 Task: Create a due date automation trigger when advanced on, on the tuesday before a card is due add fields with custom field "Resume" set to a date not in this week at 11:00 AM.
Action: Mouse moved to (848, 265)
Screenshot: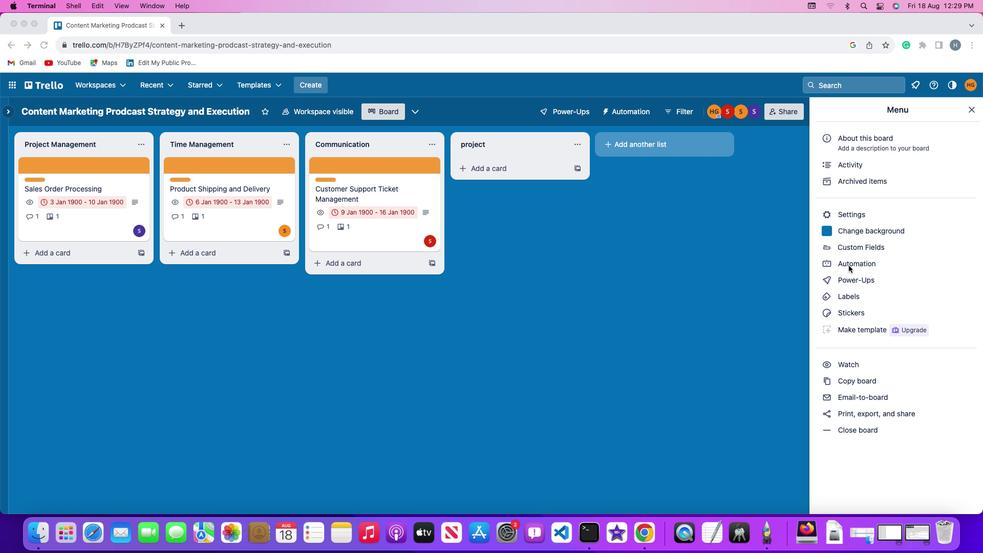 
Action: Mouse pressed left at (848, 265)
Screenshot: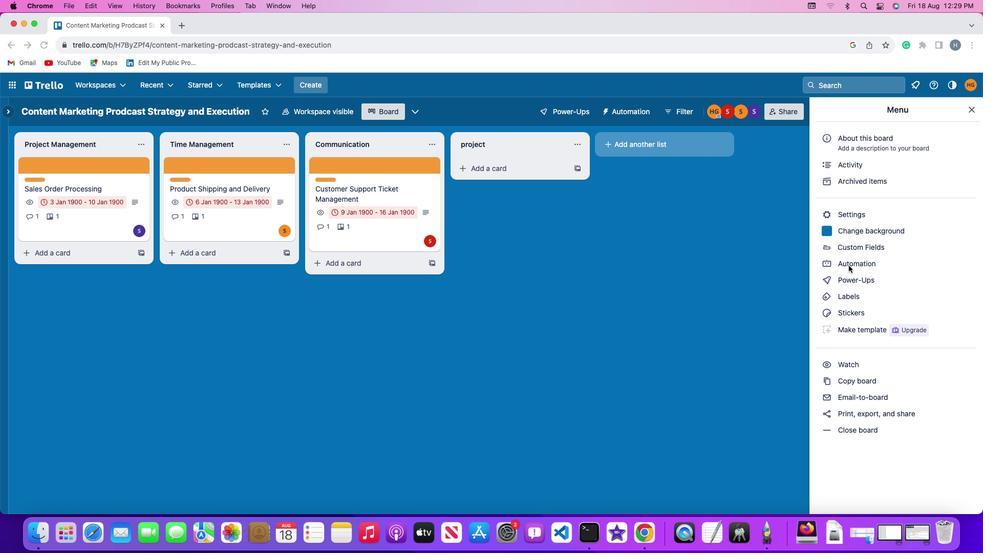 
Action: Mouse pressed left at (848, 265)
Screenshot: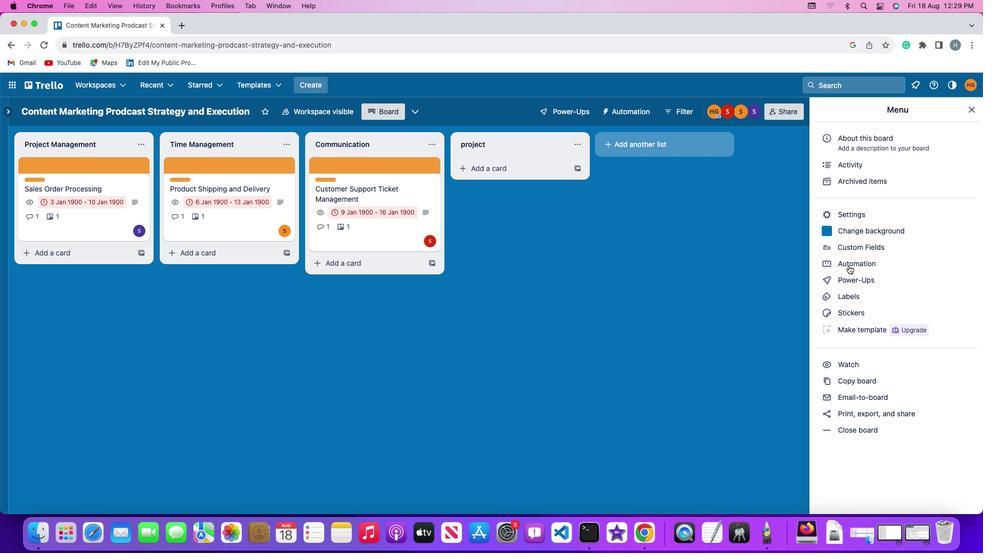 
Action: Mouse moved to (63, 246)
Screenshot: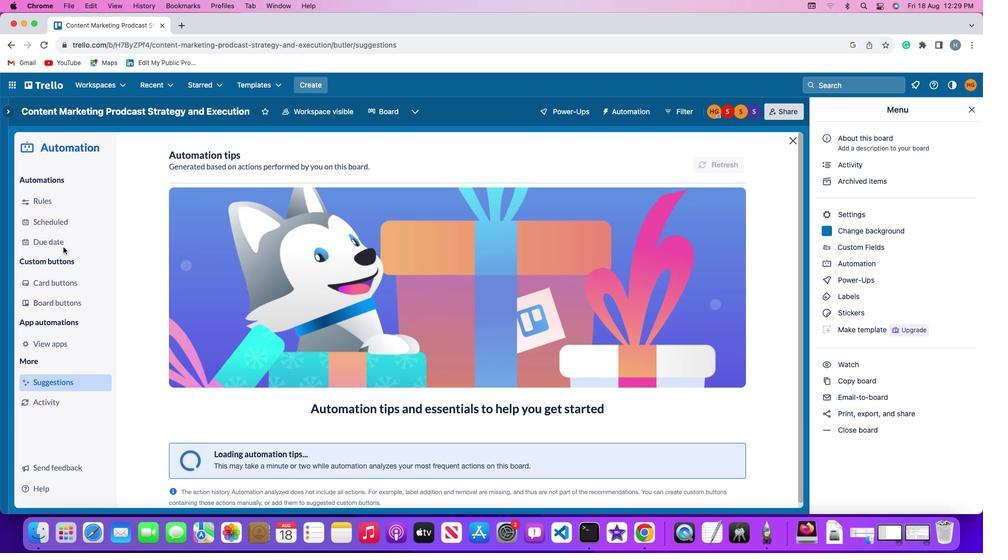 
Action: Mouse pressed left at (63, 246)
Screenshot: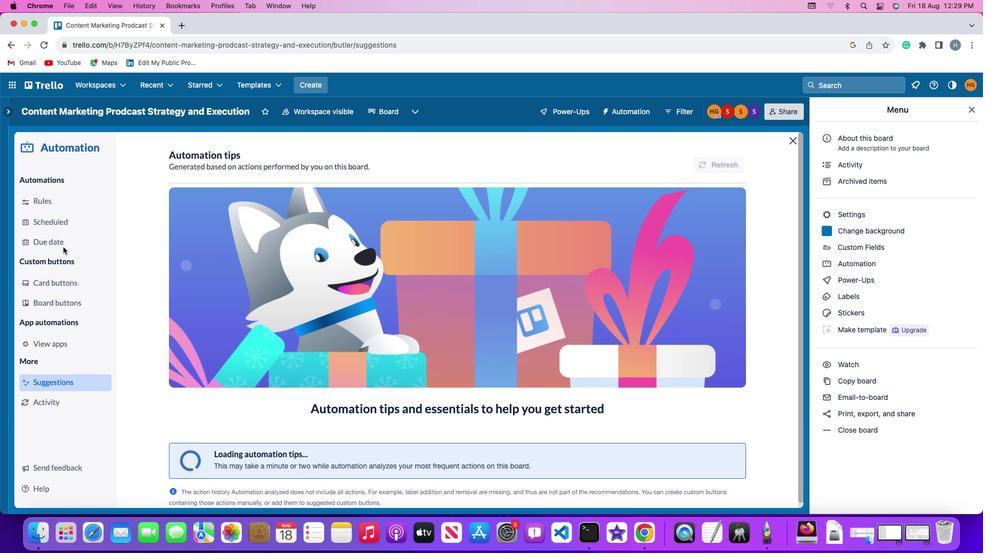 
Action: Mouse moved to (693, 158)
Screenshot: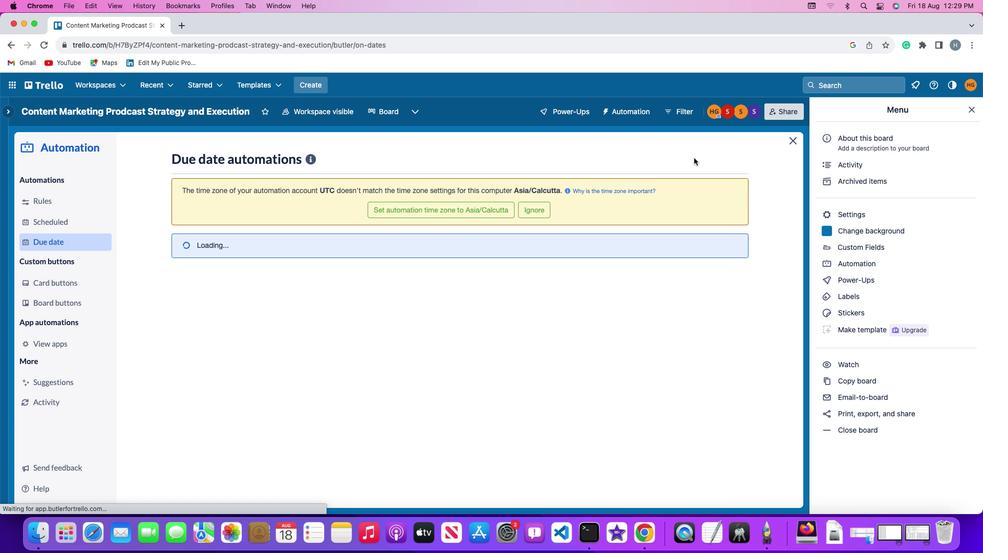 
Action: Mouse pressed left at (693, 158)
Screenshot: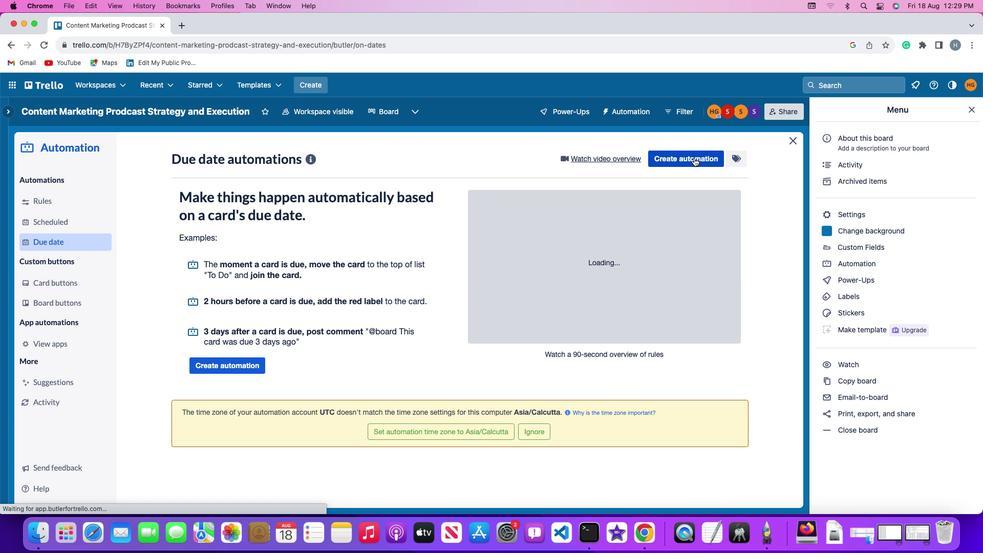 
Action: Mouse moved to (184, 255)
Screenshot: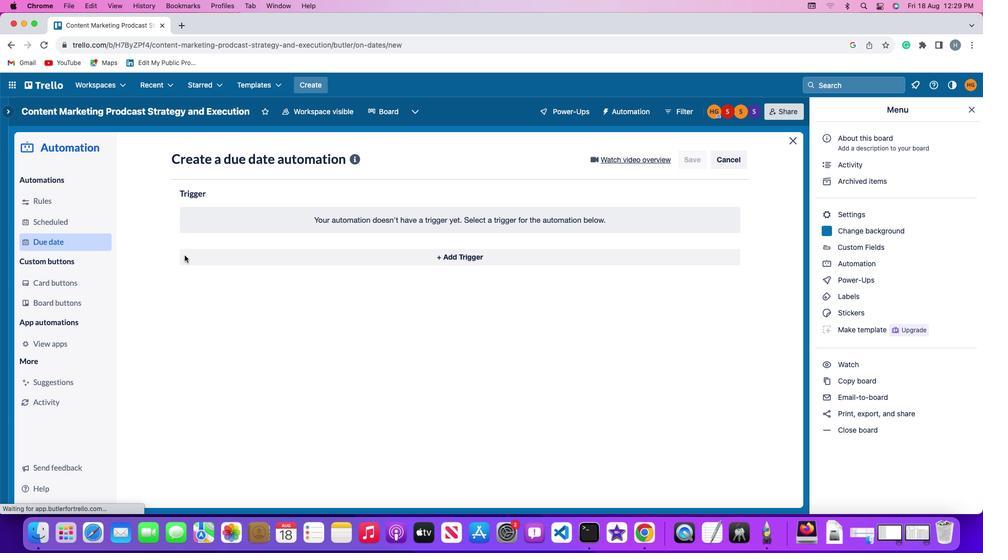 
Action: Mouse pressed left at (184, 255)
Screenshot: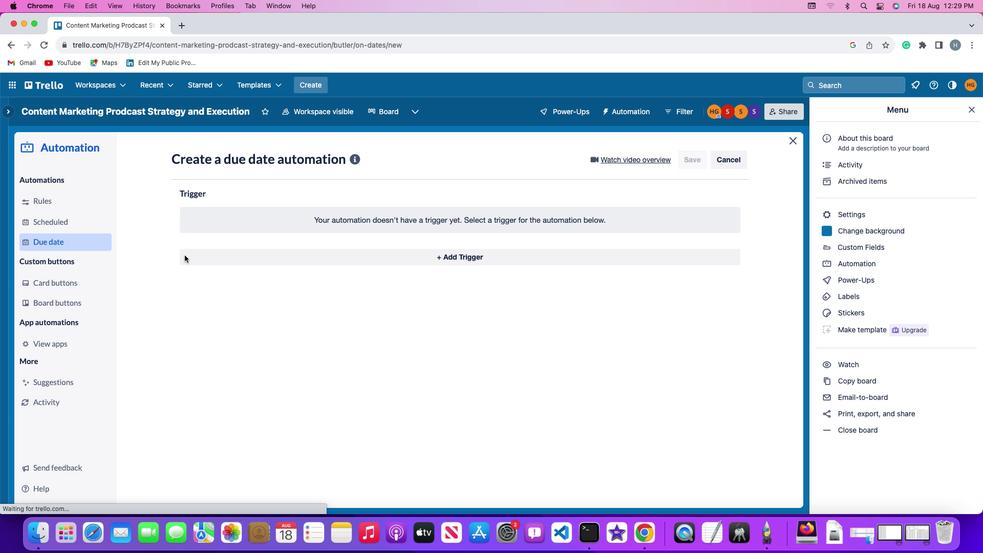 
Action: Mouse moved to (221, 444)
Screenshot: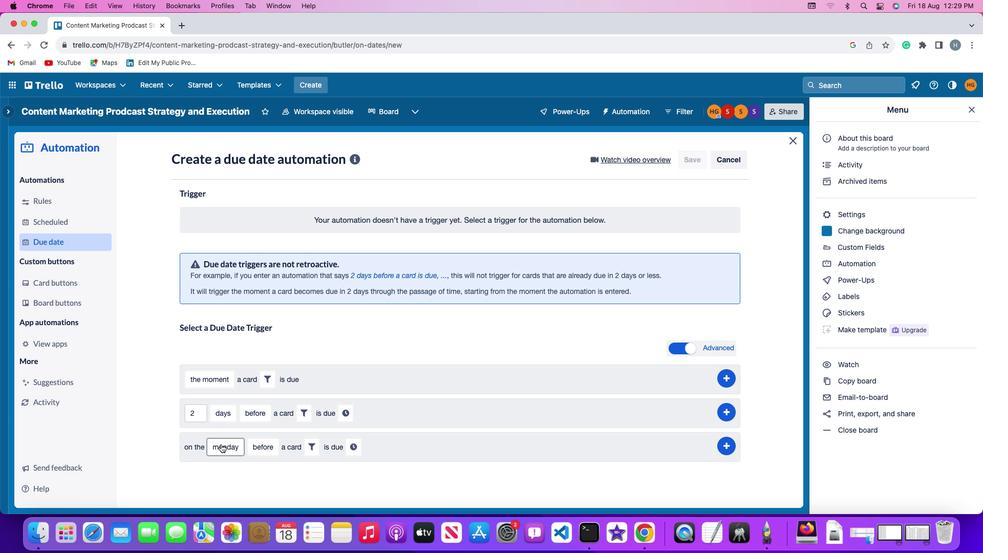 
Action: Mouse pressed left at (221, 444)
Screenshot: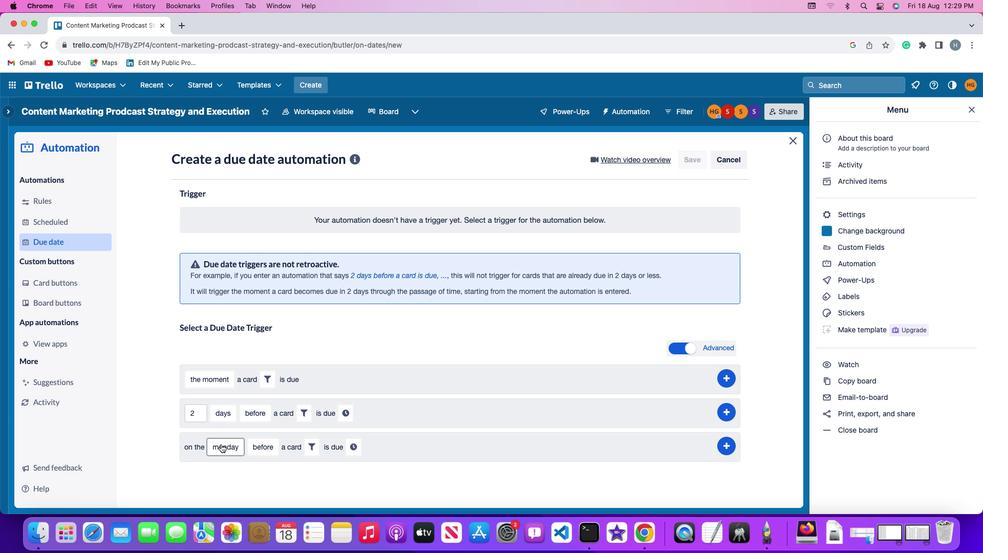 
Action: Mouse moved to (245, 324)
Screenshot: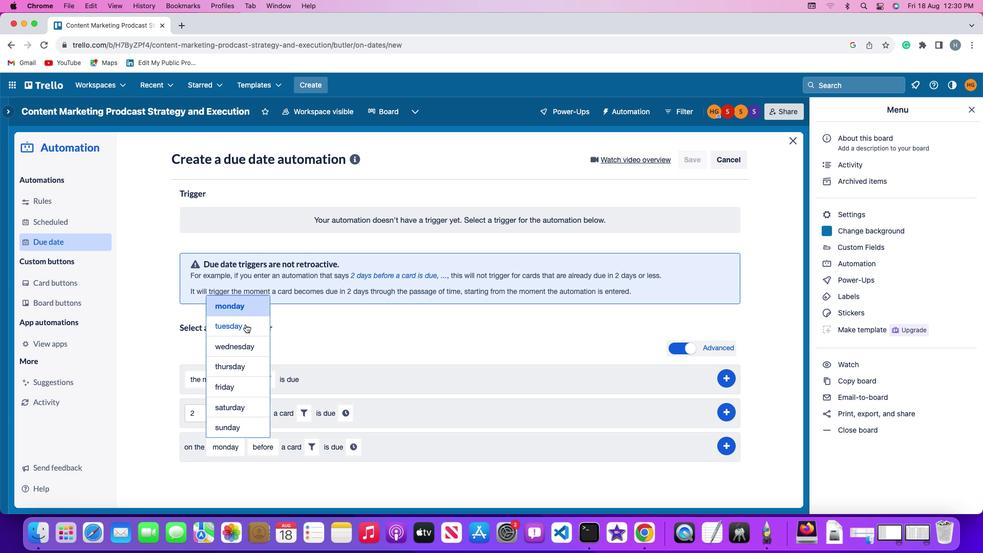 
Action: Mouse pressed left at (245, 324)
Screenshot: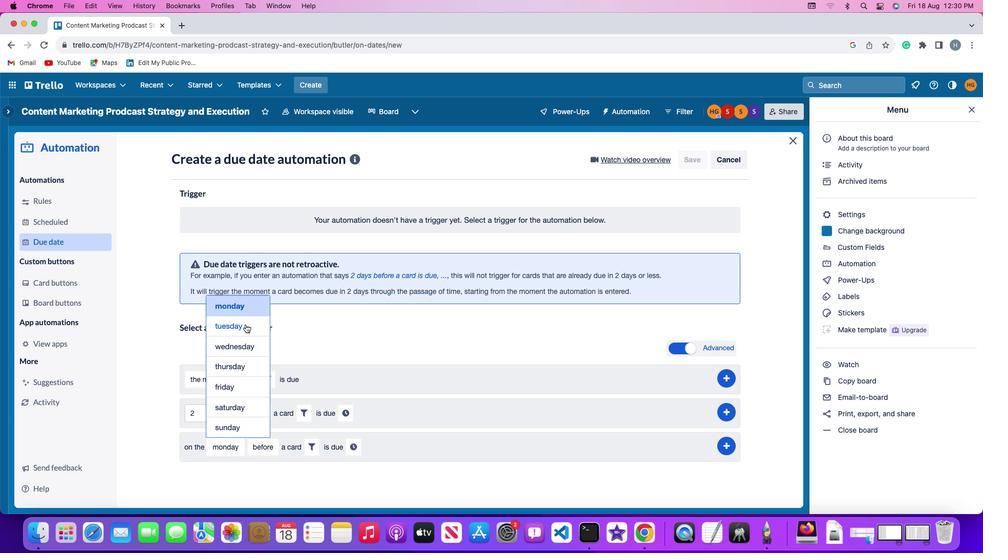 
Action: Mouse moved to (264, 442)
Screenshot: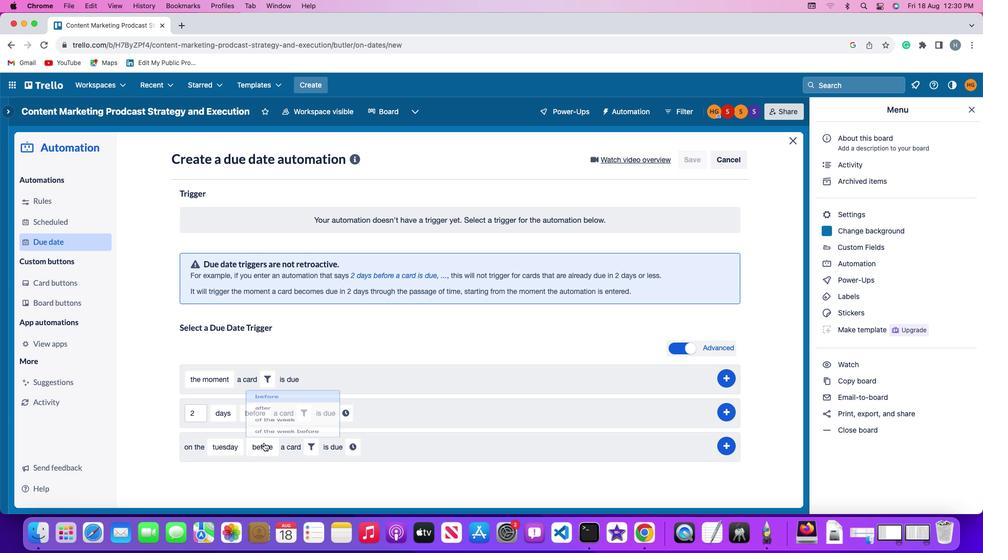
Action: Mouse pressed left at (264, 442)
Screenshot: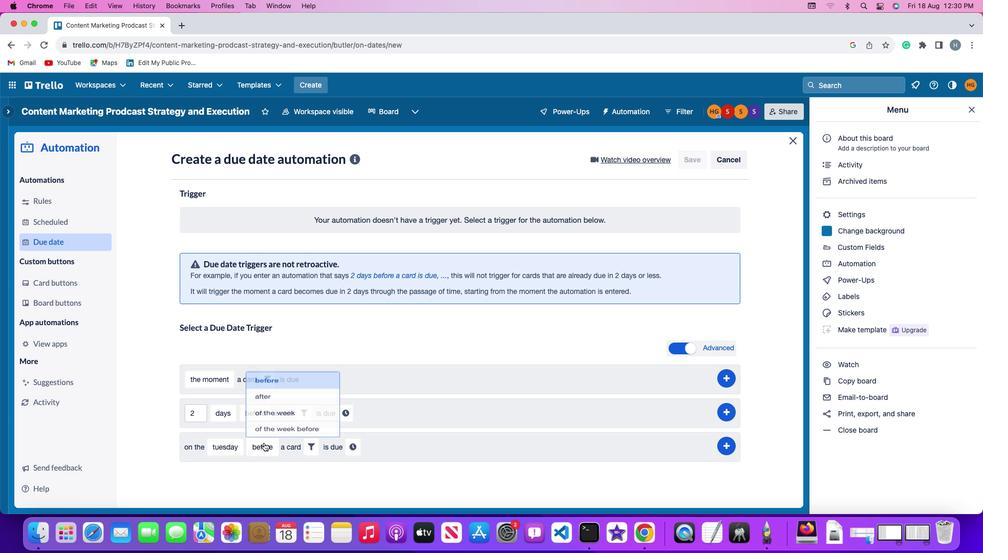 
Action: Mouse moved to (287, 368)
Screenshot: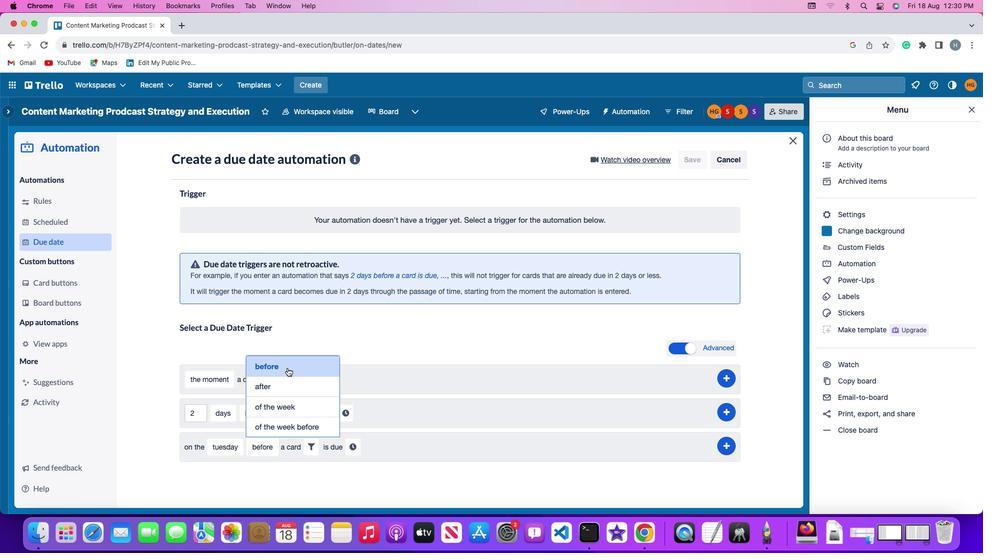 
Action: Mouse pressed left at (287, 368)
Screenshot: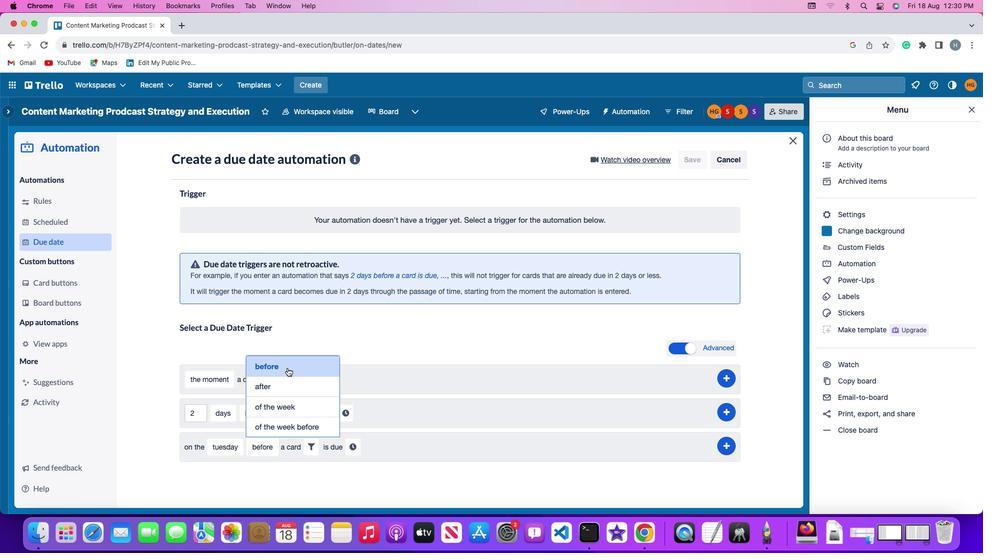 
Action: Mouse moved to (310, 439)
Screenshot: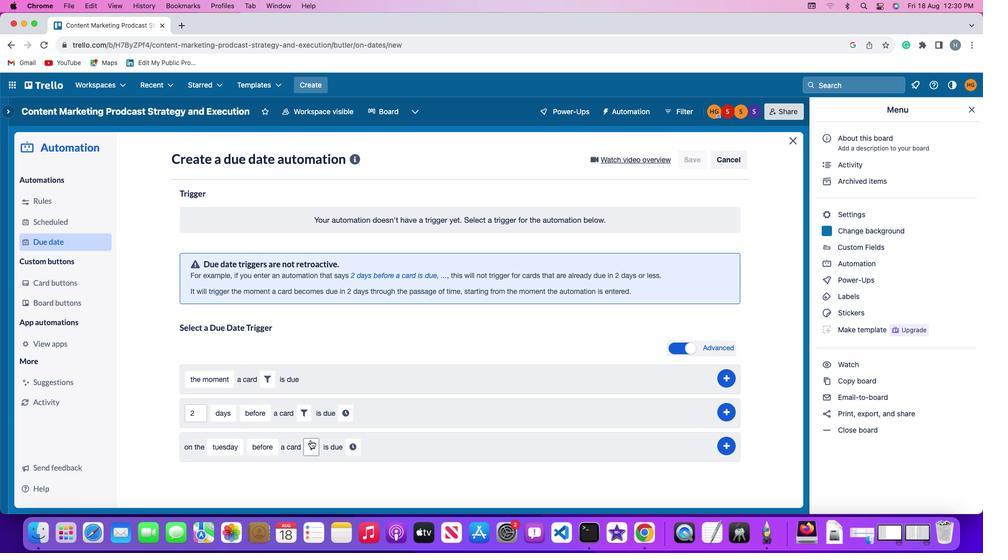 
Action: Mouse pressed left at (310, 439)
Screenshot: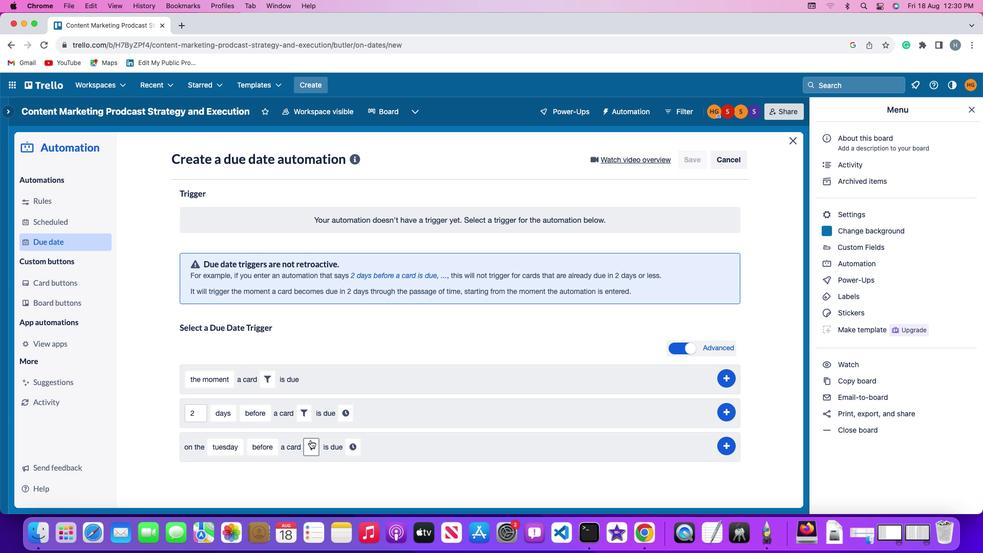 
Action: Mouse moved to (480, 478)
Screenshot: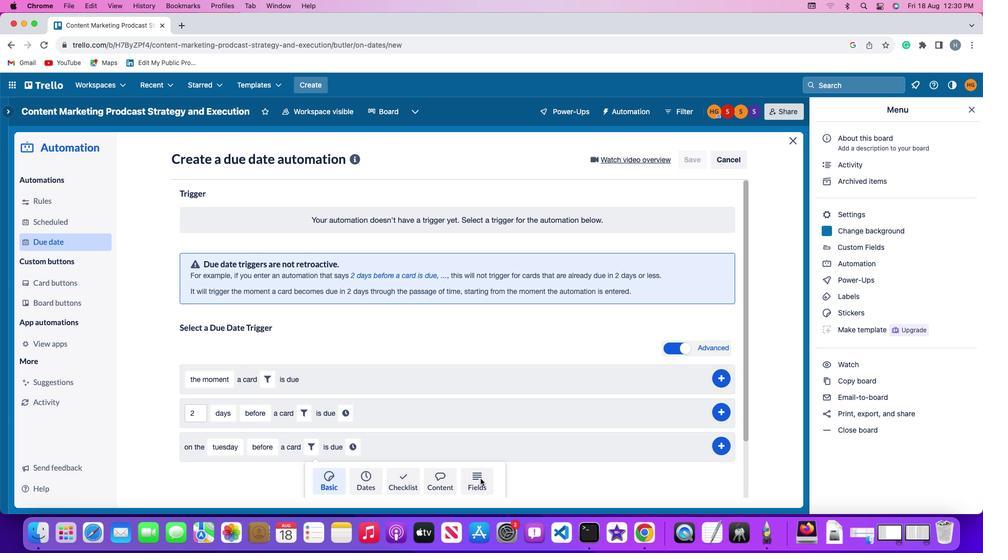 
Action: Mouse pressed left at (480, 478)
Screenshot: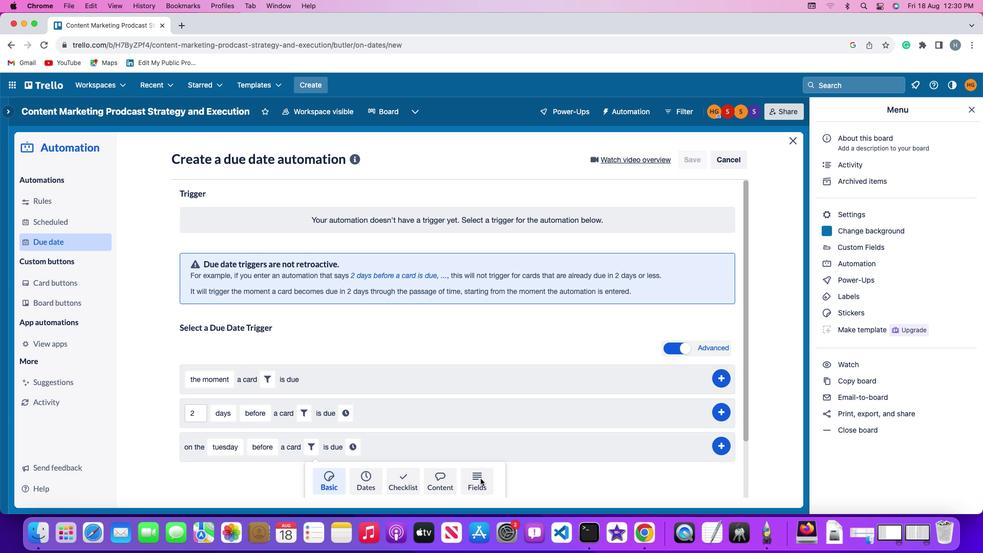 
Action: Mouse moved to (287, 466)
Screenshot: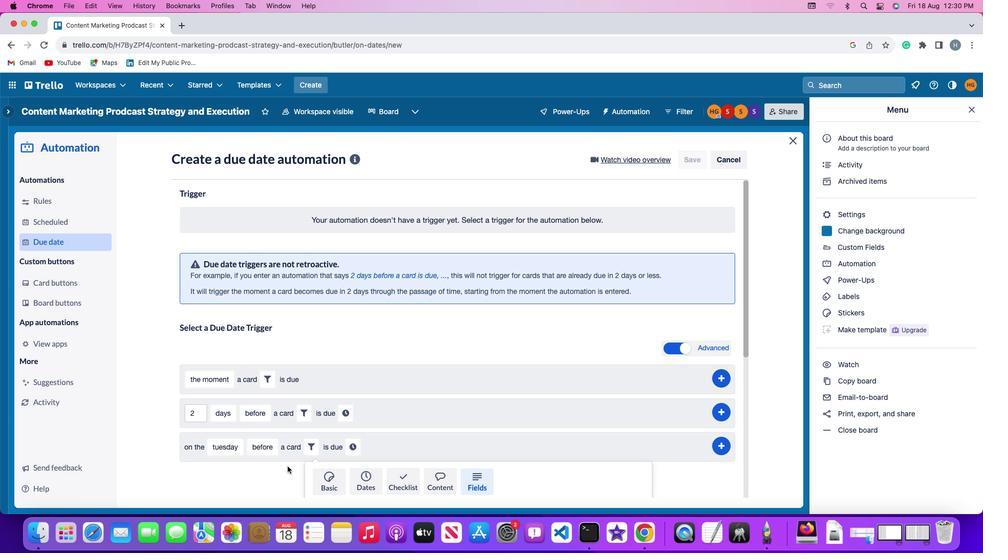
Action: Mouse scrolled (287, 466) with delta (0, 0)
Screenshot: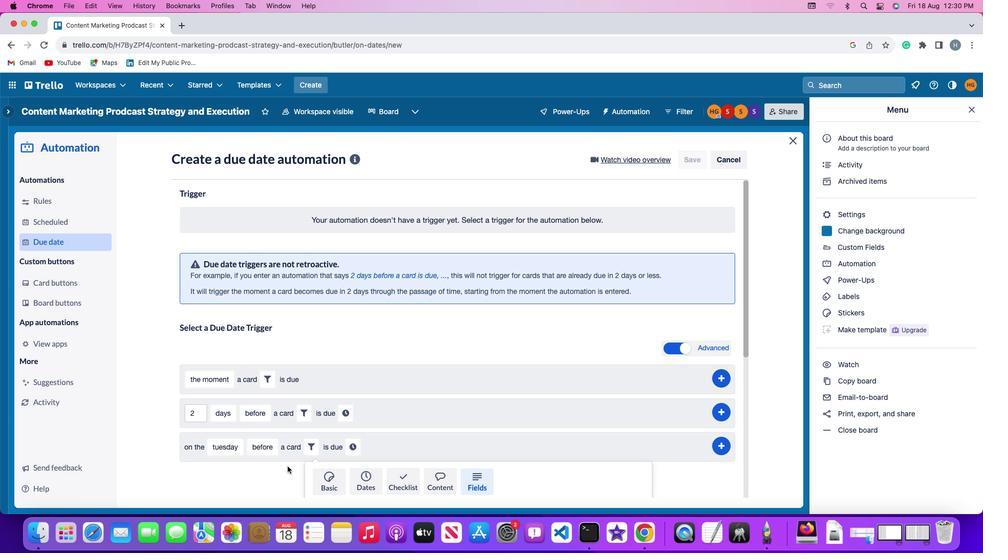 
Action: Mouse scrolled (287, 466) with delta (0, 0)
Screenshot: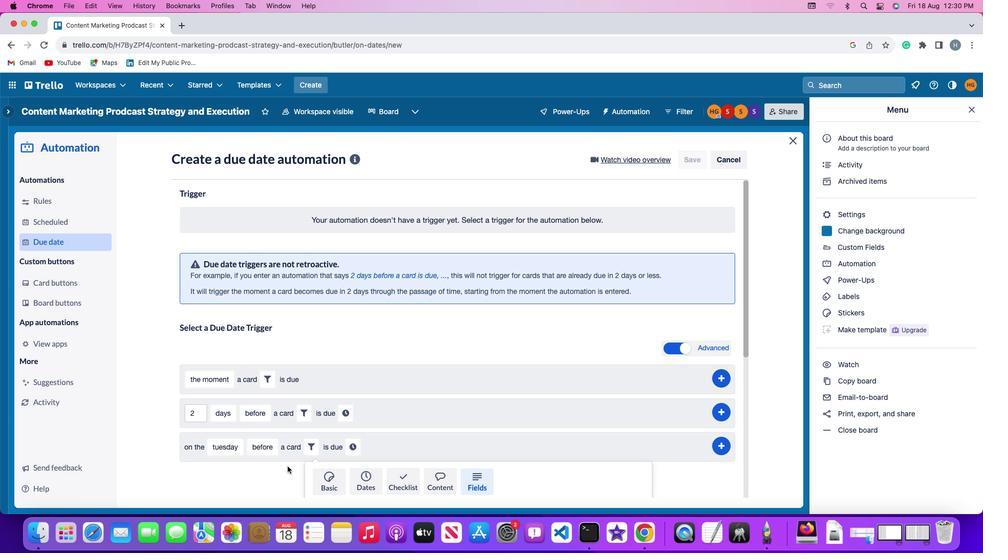 
Action: Mouse scrolled (287, 466) with delta (0, -2)
Screenshot: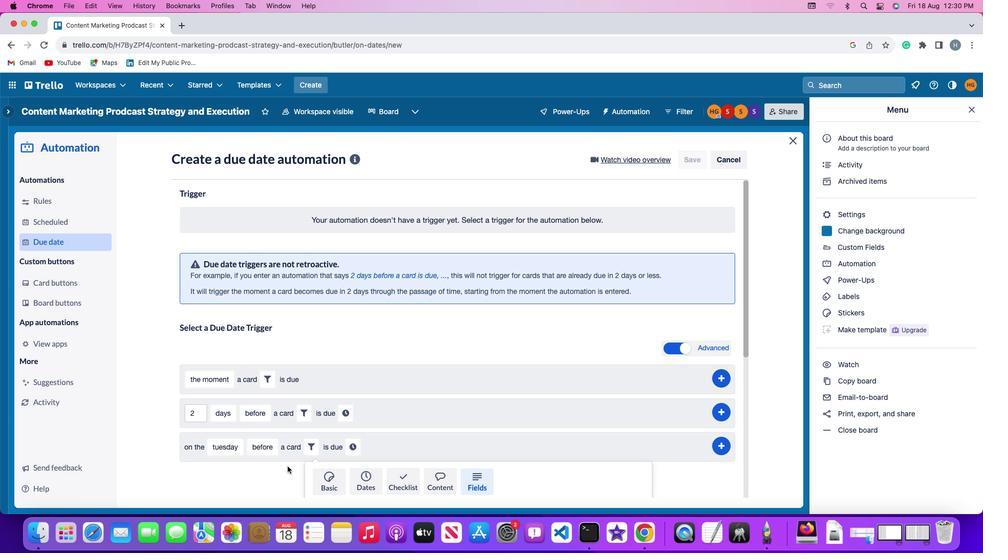 
Action: Mouse scrolled (287, 466) with delta (0, -2)
Screenshot: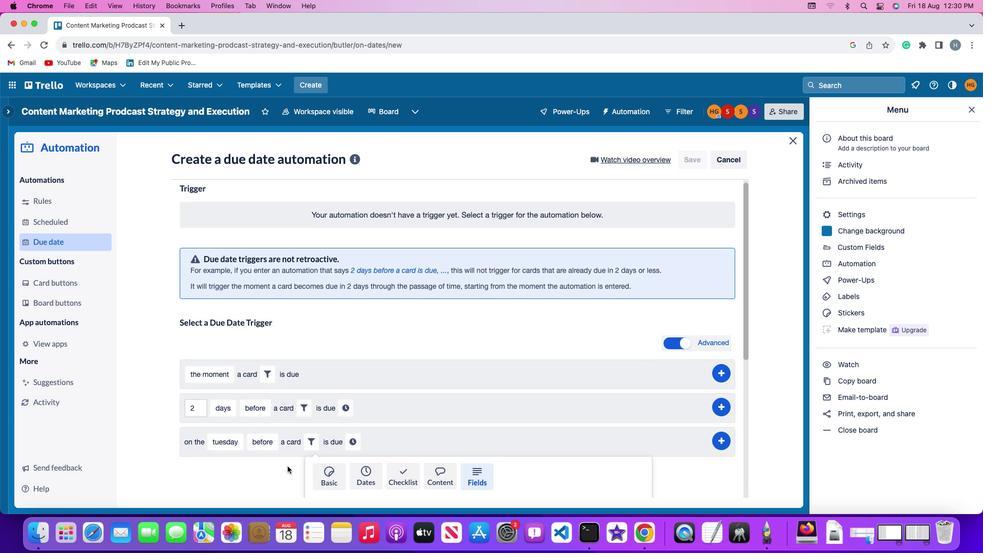 
Action: Mouse scrolled (287, 466) with delta (0, -3)
Screenshot: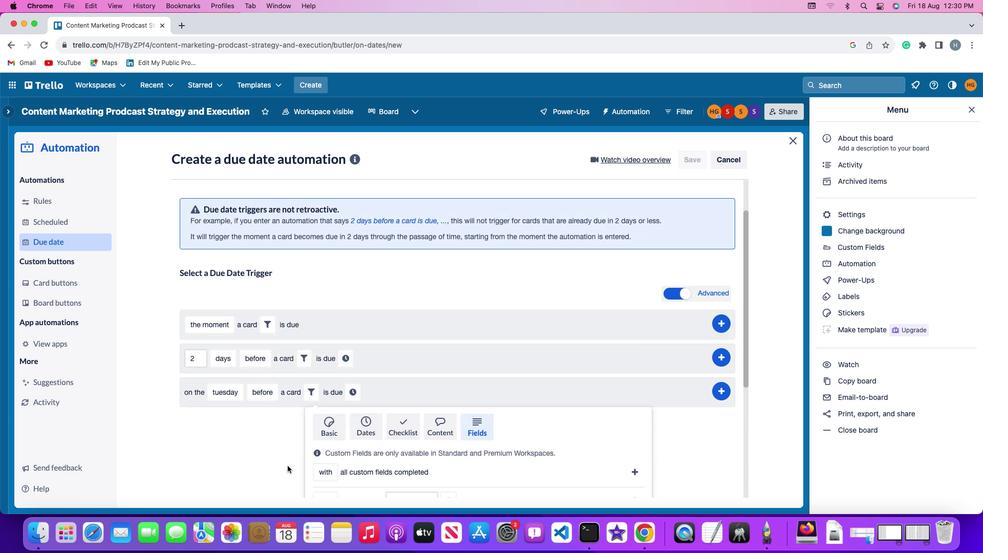 
Action: Mouse moved to (287, 465)
Screenshot: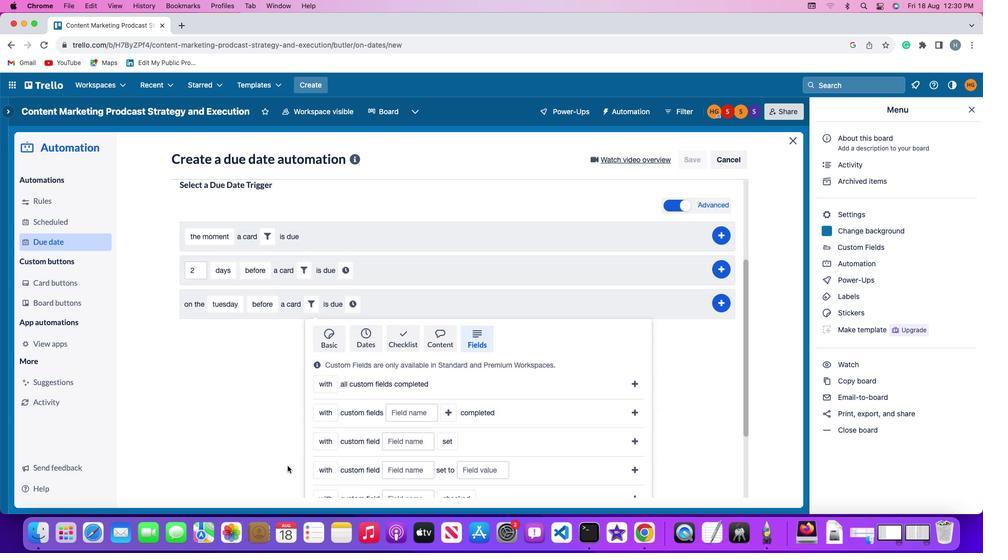 
Action: Mouse scrolled (287, 465) with delta (0, 0)
Screenshot: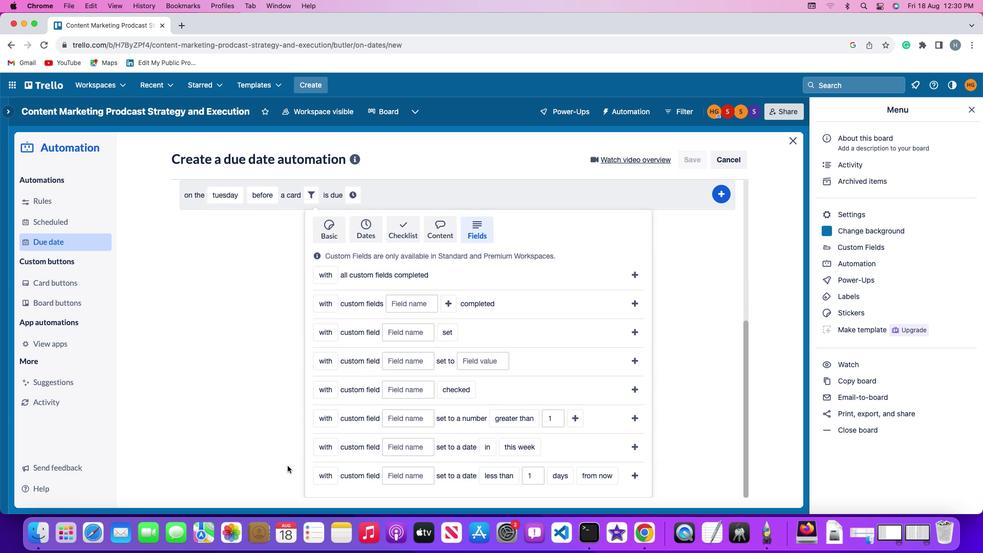 
Action: Mouse scrolled (287, 465) with delta (0, 0)
Screenshot: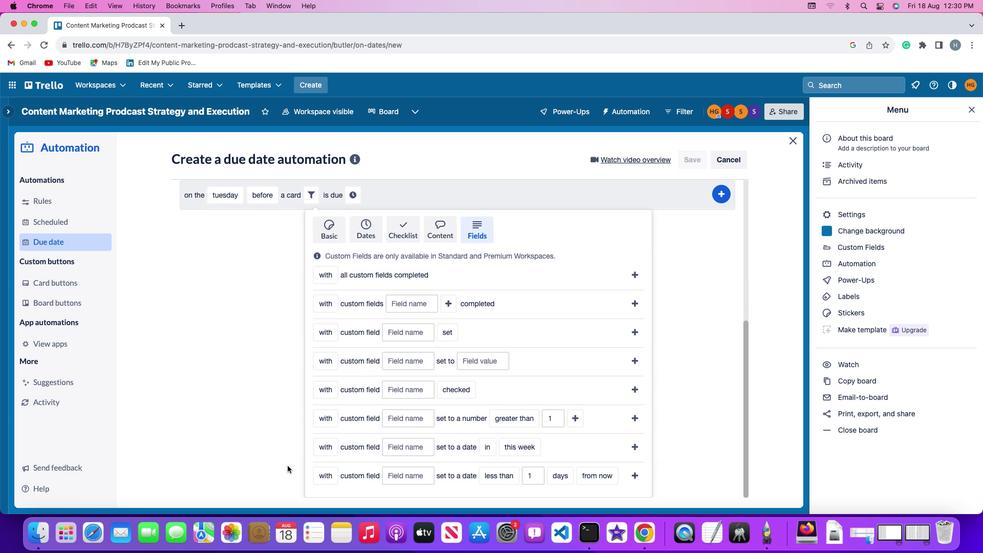 
Action: Mouse scrolled (287, 465) with delta (0, -1)
Screenshot: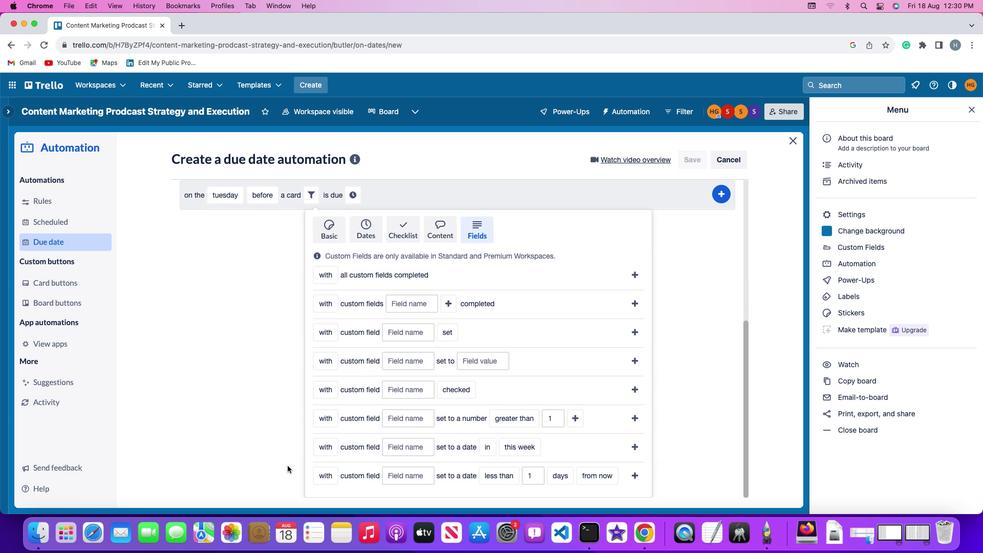 
Action: Mouse scrolled (287, 465) with delta (0, -2)
Screenshot: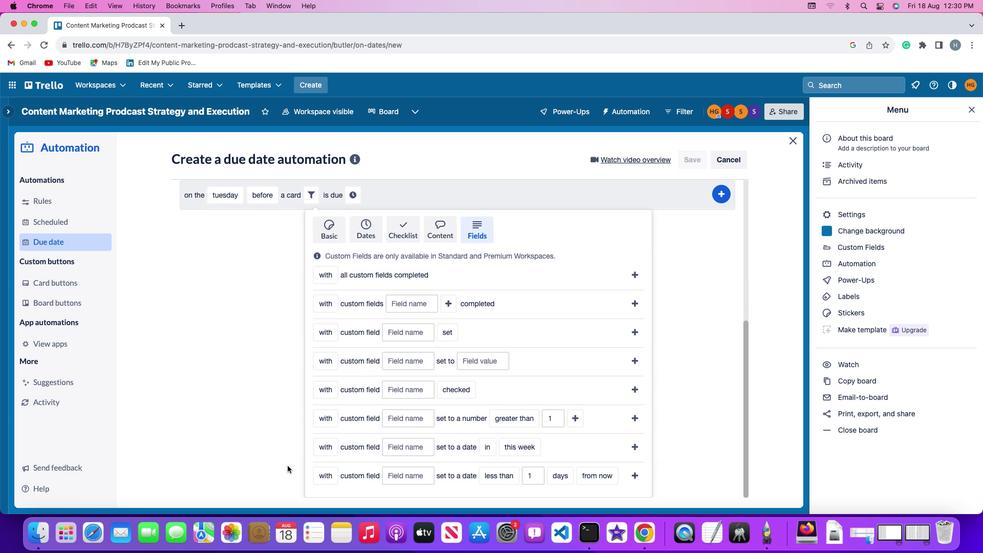 
Action: Mouse scrolled (287, 465) with delta (0, -3)
Screenshot: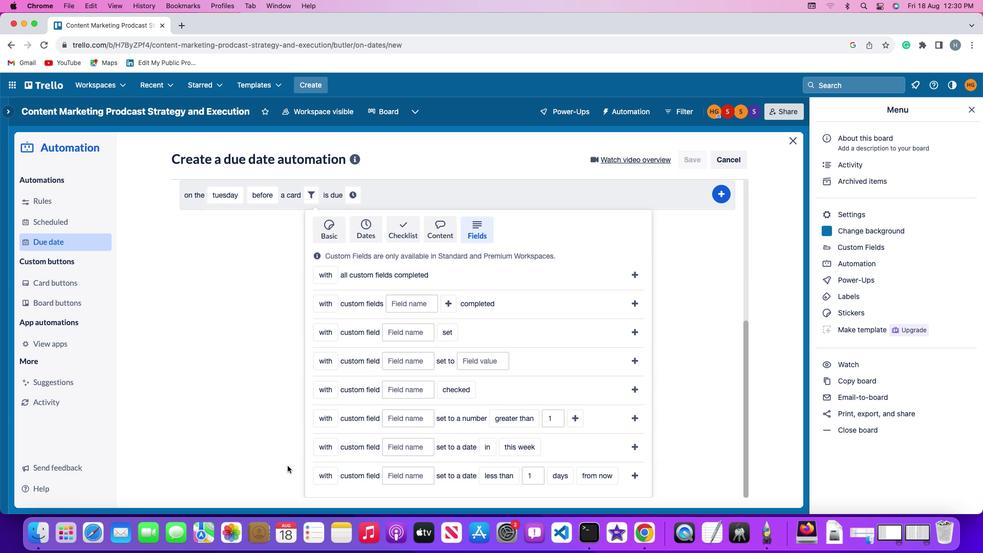 
Action: Mouse scrolled (287, 465) with delta (0, 0)
Screenshot: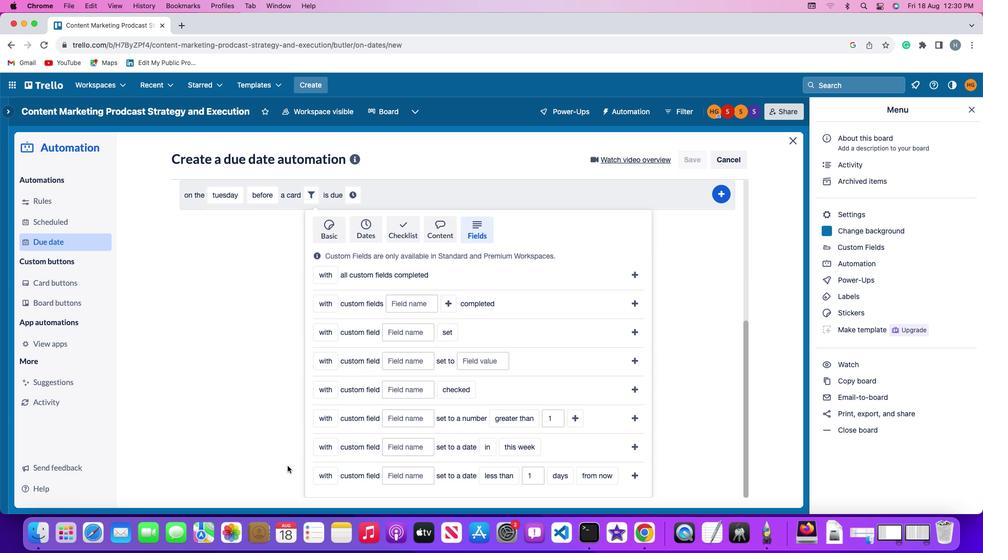 
Action: Mouse scrolled (287, 465) with delta (0, 0)
Screenshot: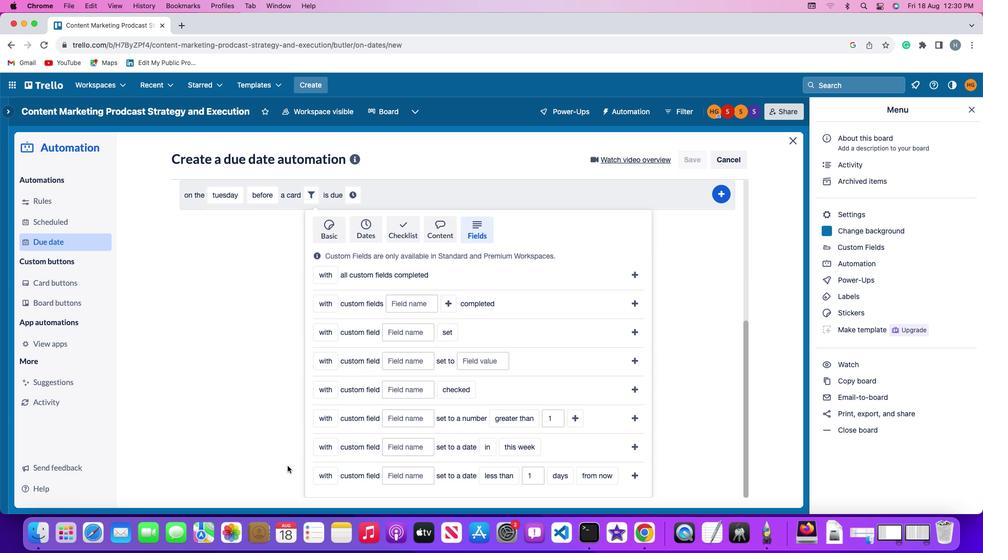 
Action: Mouse moved to (326, 448)
Screenshot: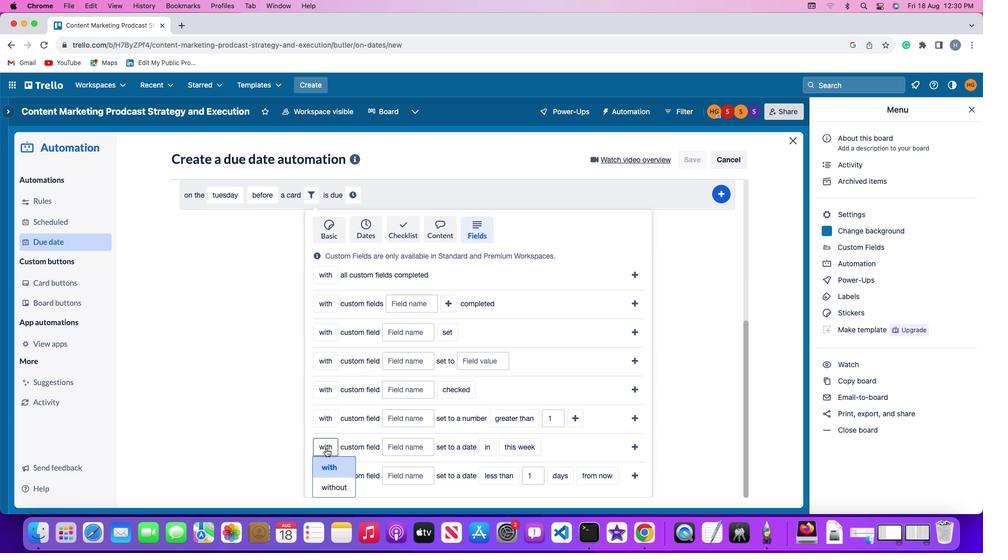 
Action: Mouse pressed left at (326, 448)
Screenshot: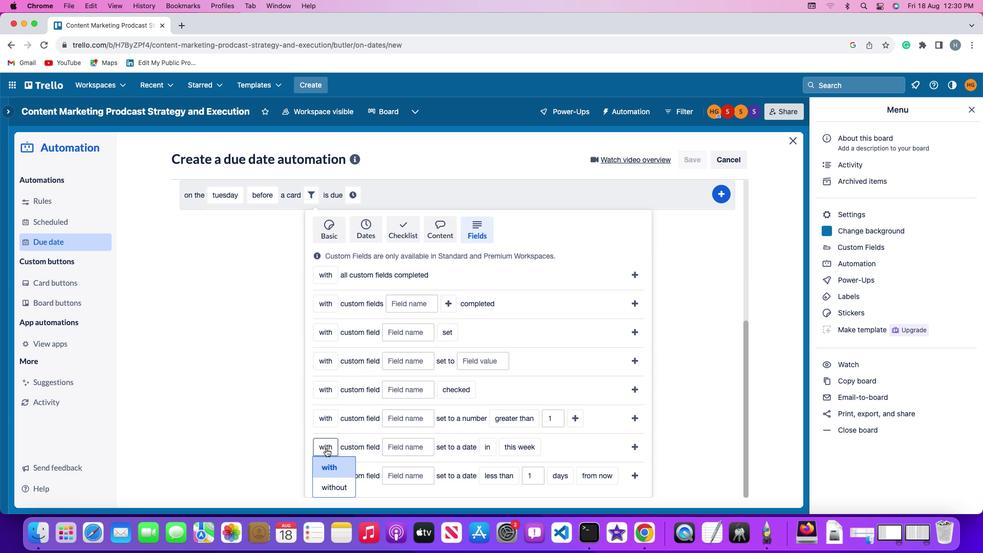
Action: Mouse moved to (329, 464)
Screenshot: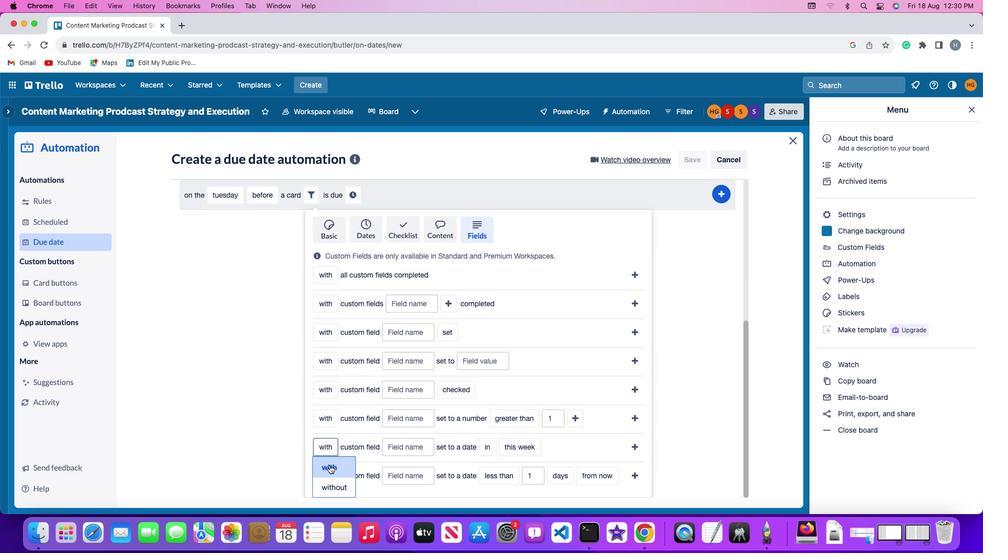 
Action: Mouse pressed left at (329, 464)
Screenshot: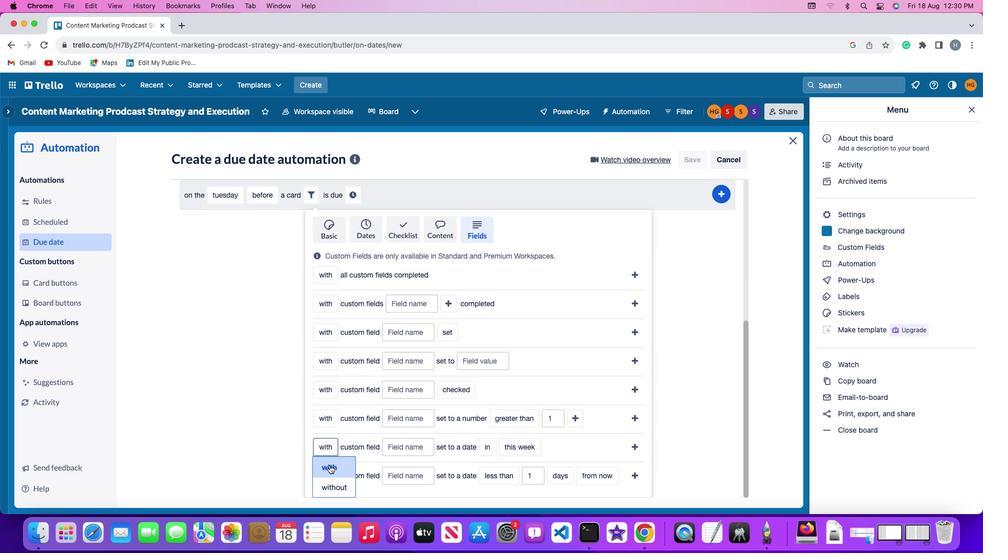 
Action: Mouse moved to (400, 449)
Screenshot: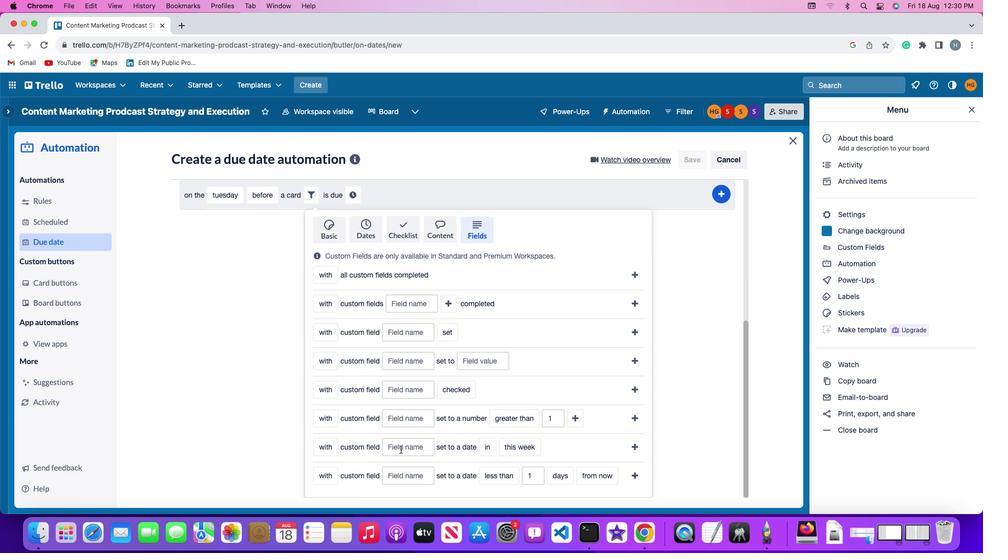 
Action: Mouse pressed left at (400, 449)
Screenshot: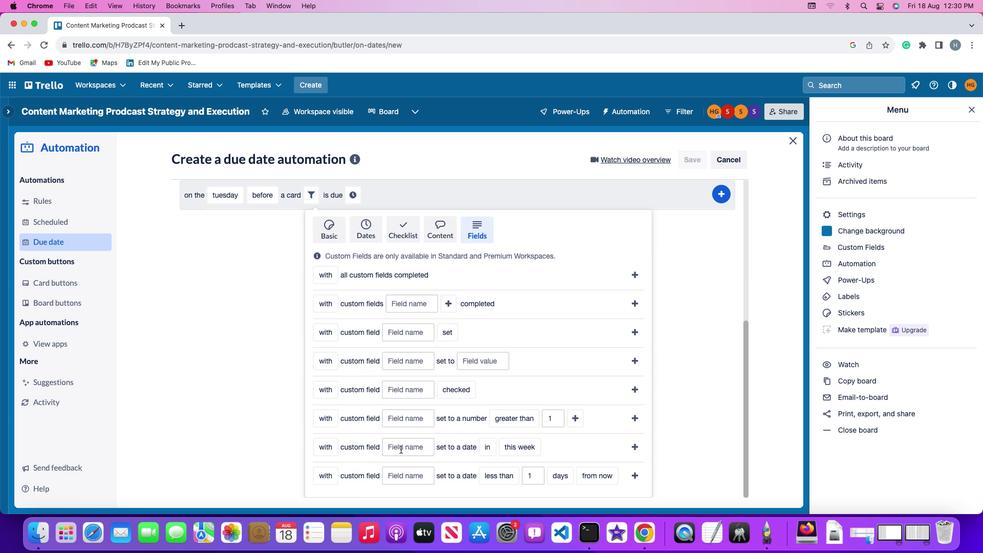 
Action: Key pressed Key.shift'R''e''s''u''m''e'
Screenshot: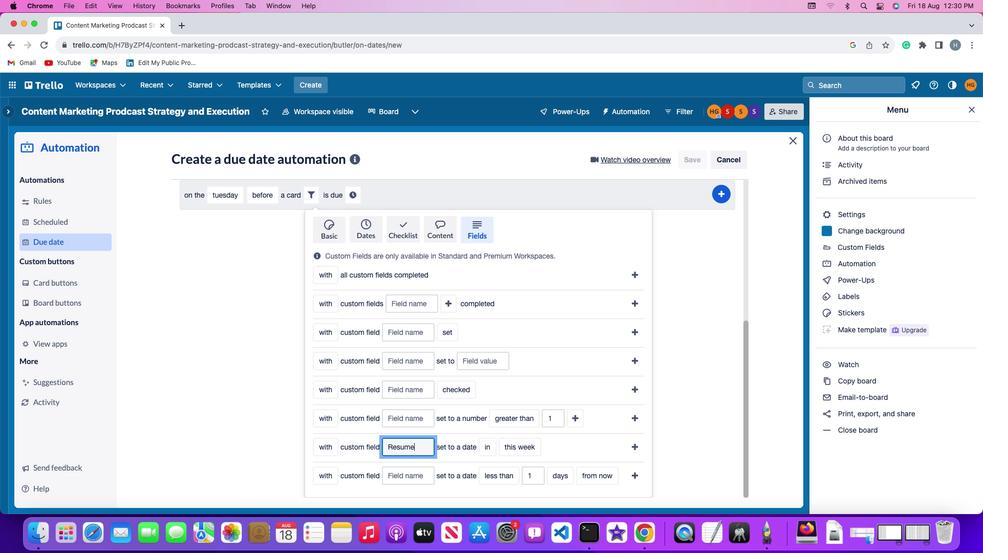 
Action: Mouse moved to (489, 450)
Screenshot: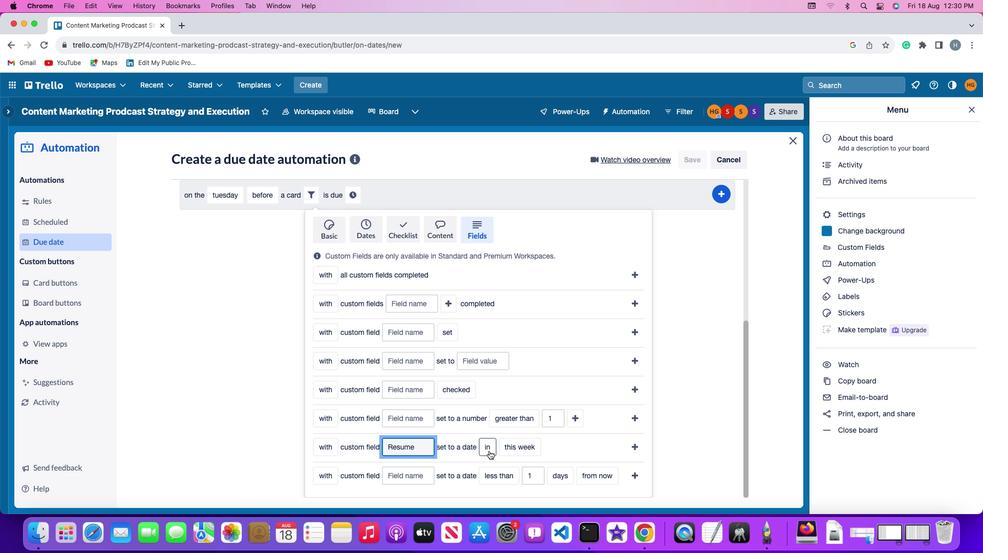 
Action: Mouse pressed left at (489, 450)
Screenshot: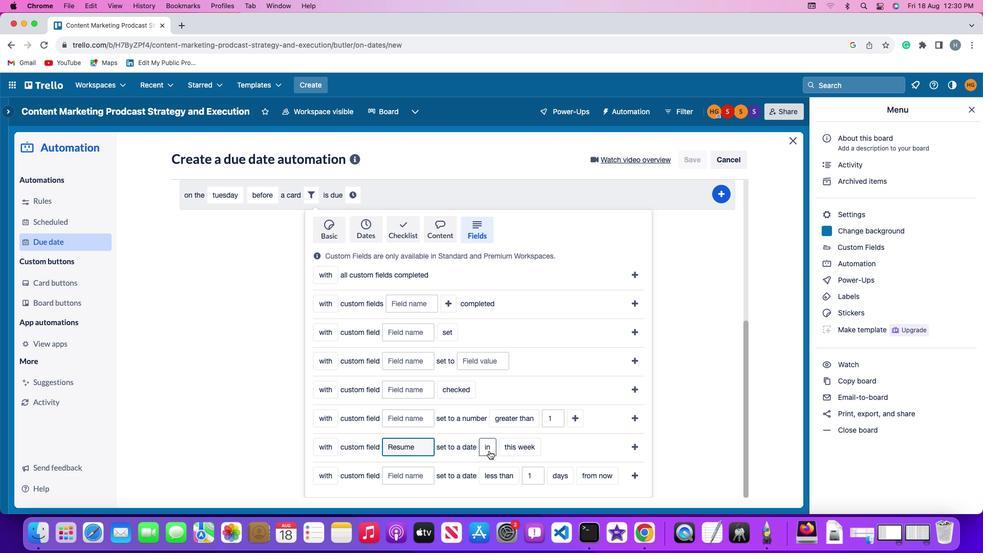 
Action: Mouse moved to (492, 492)
Screenshot: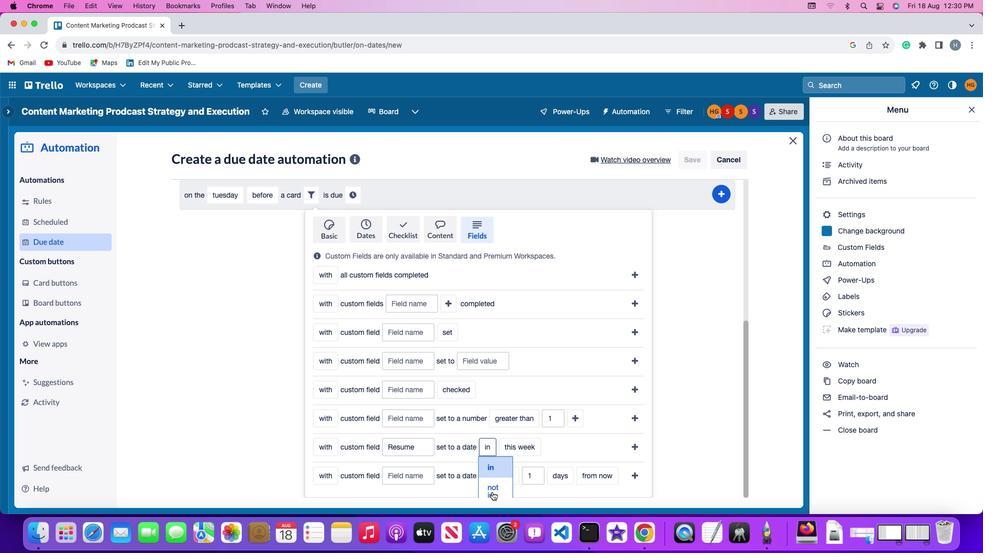 
Action: Mouse pressed left at (492, 492)
Screenshot: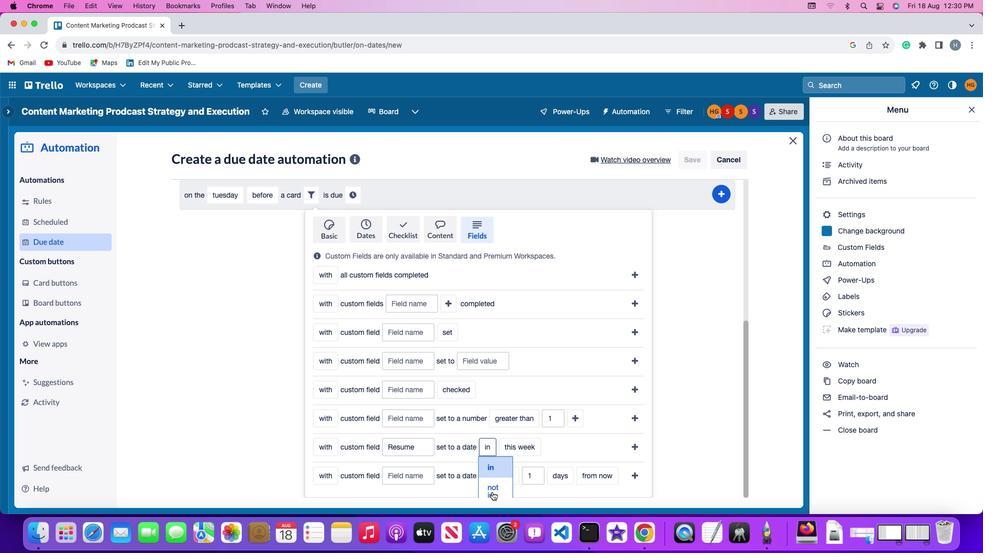
Action: Mouse moved to (531, 450)
Screenshot: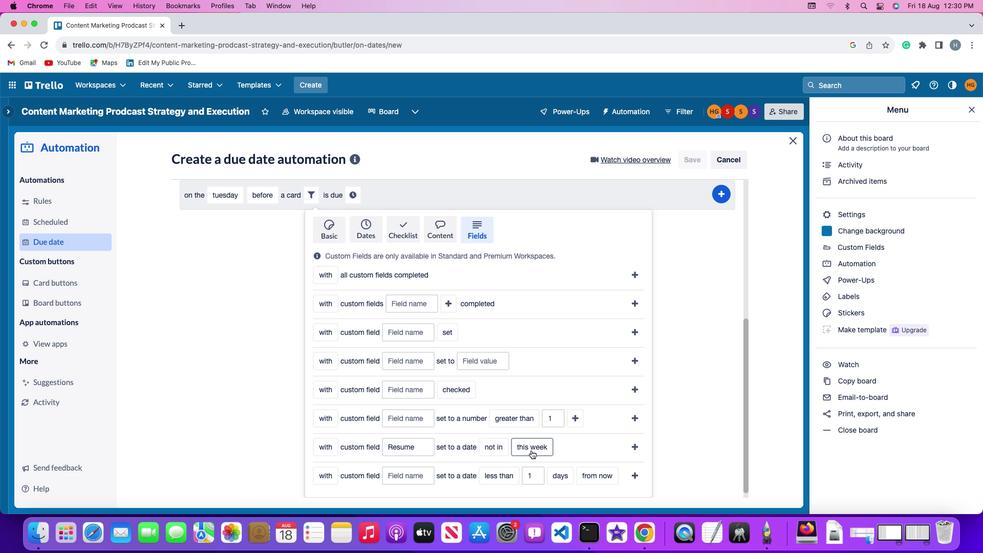 
Action: Mouse pressed left at (531, 450)
Screenshot: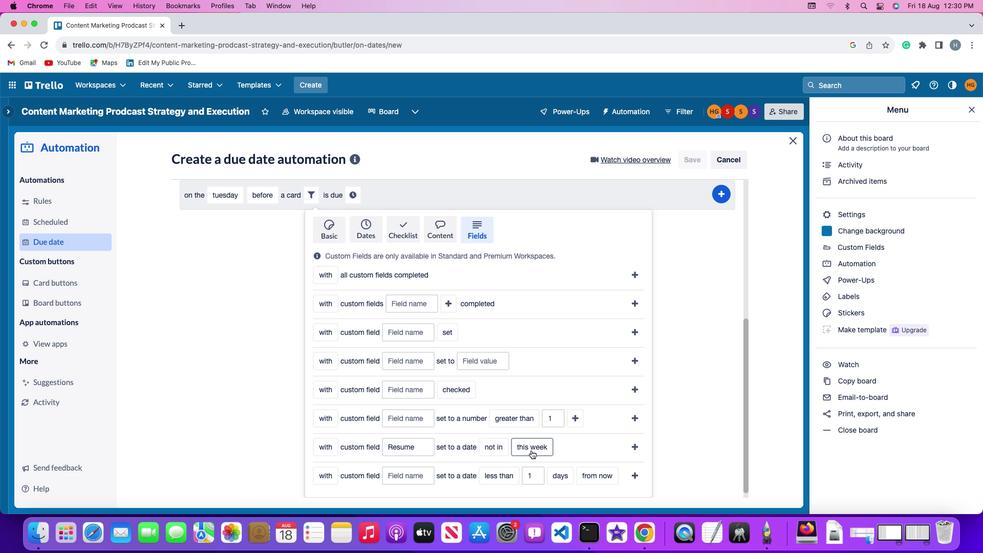 
Action: Mouse moved to (532, 466)
Screenshot: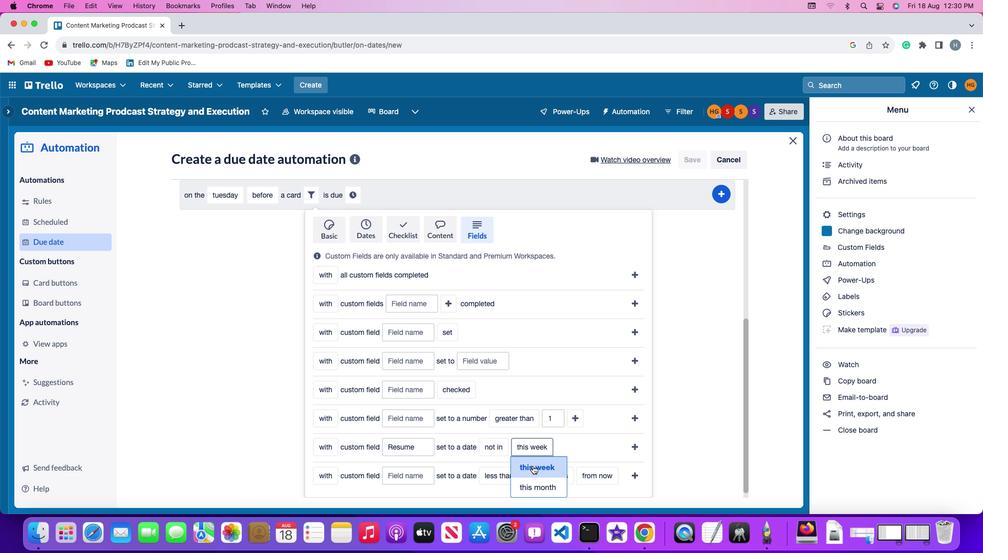 
Action: Mouse pressed left at (532, 466)
Screenshot: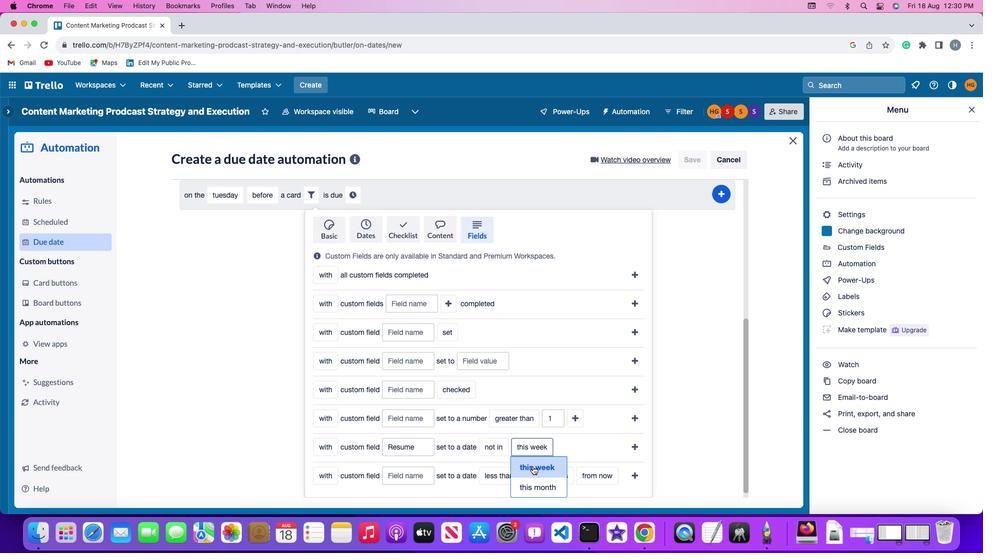 
Action: Mouse moved to (634, 444)
Screenshot: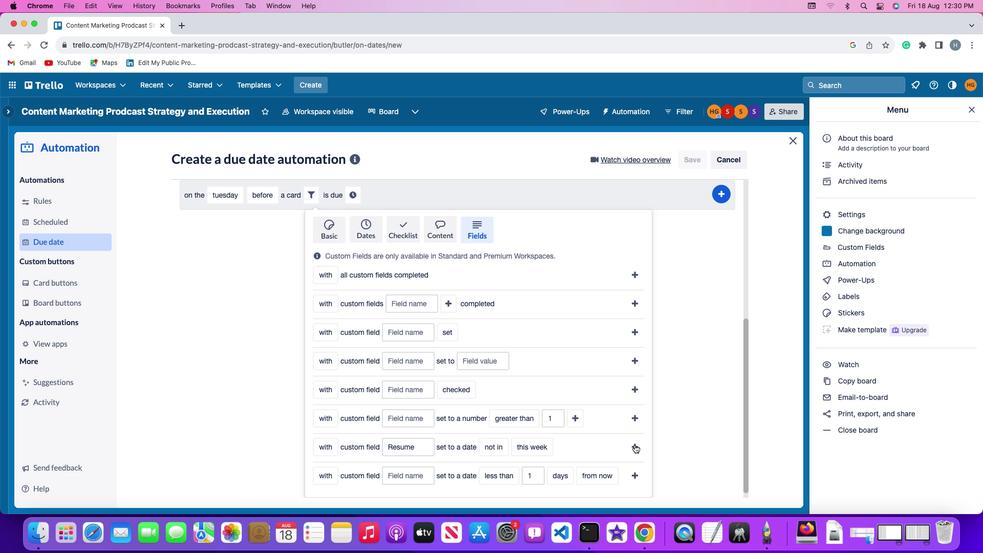 
Action: Mouse pressed left at (634, 444)
Screenshot: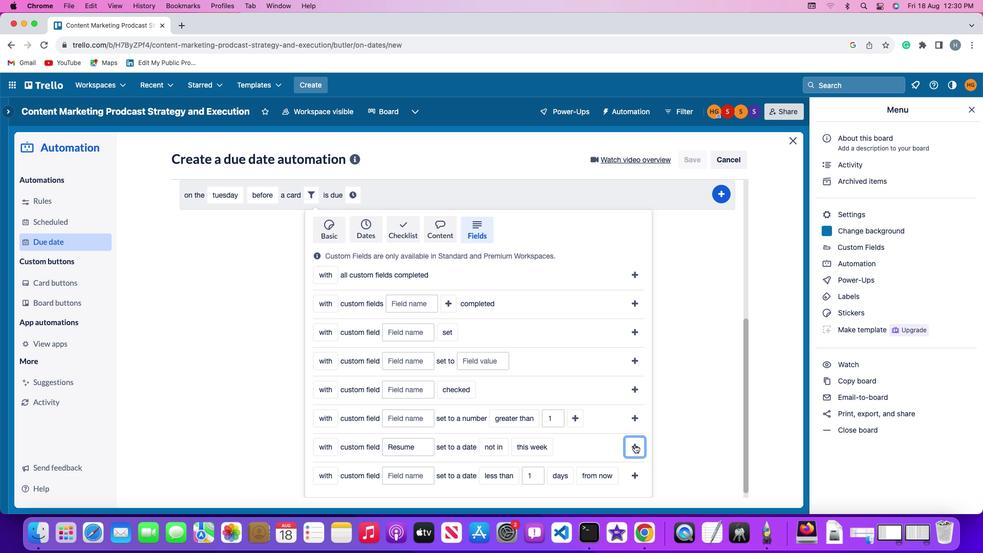 
Action: Mouse moved to (562, 442)
Screenshot: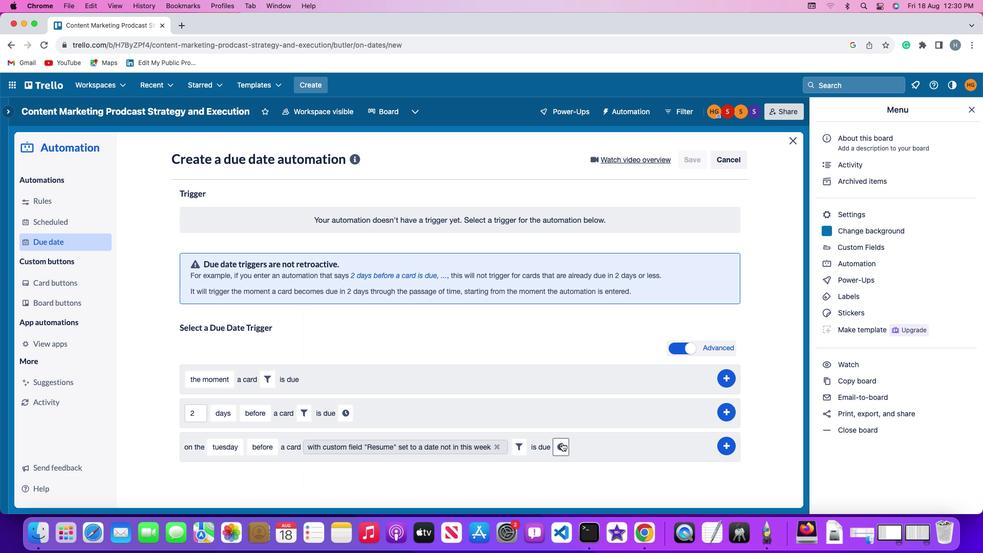 
Action: Mouse pressed left at (562, 442)
Screenshot: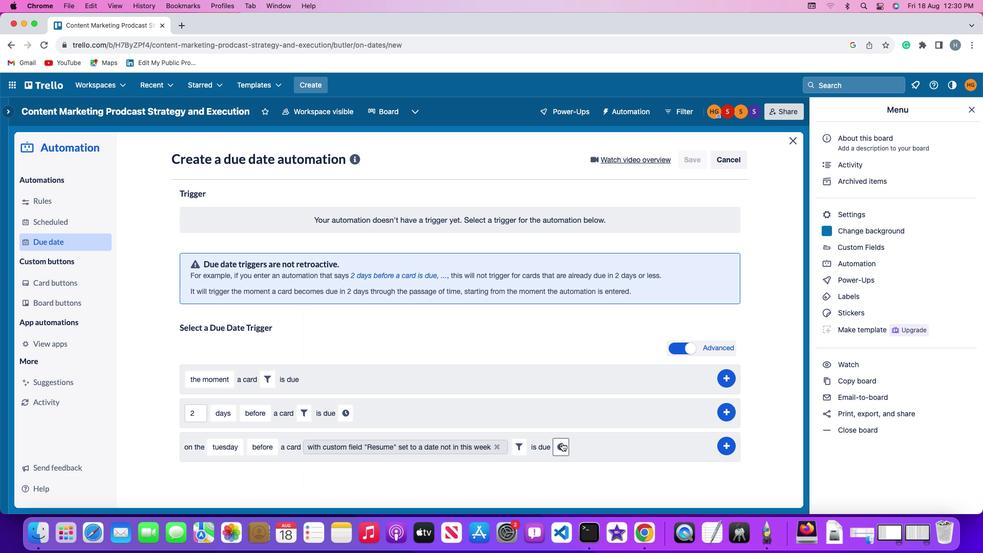 
Action: Mouse moved to (586, 450)
Screenshot: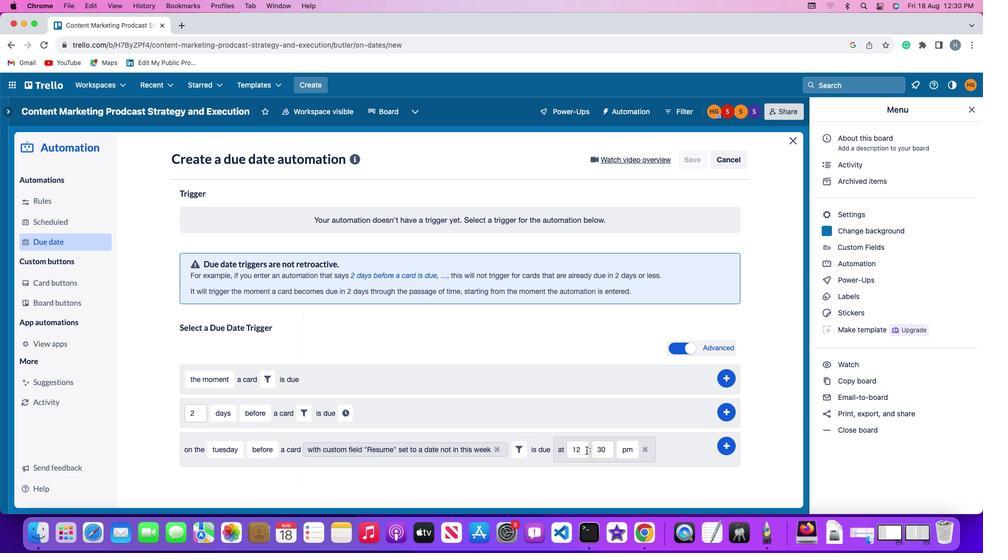 
Action: Mouse pressed left at (586, 450)
Screenshot: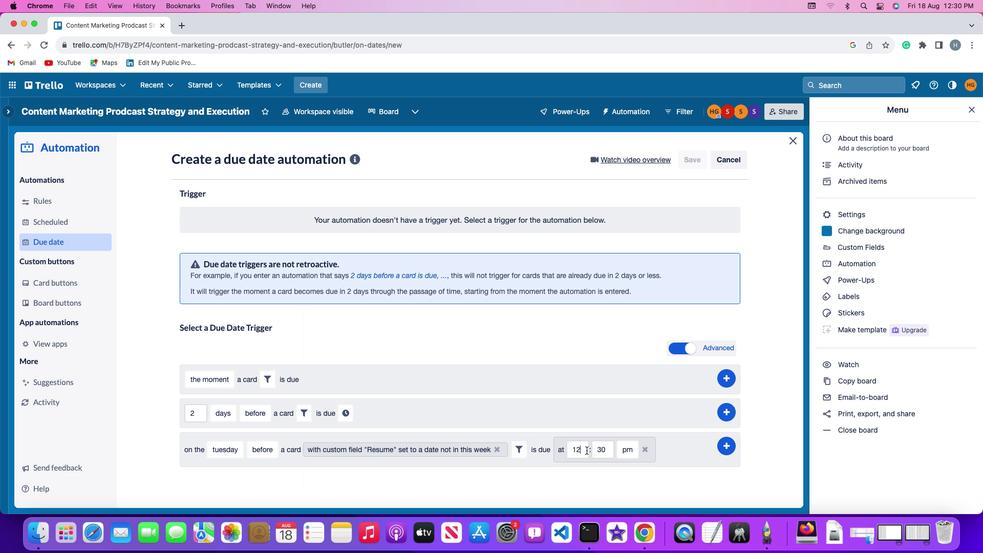 
Action: Mouse moved to (586, 450)
Screenshot: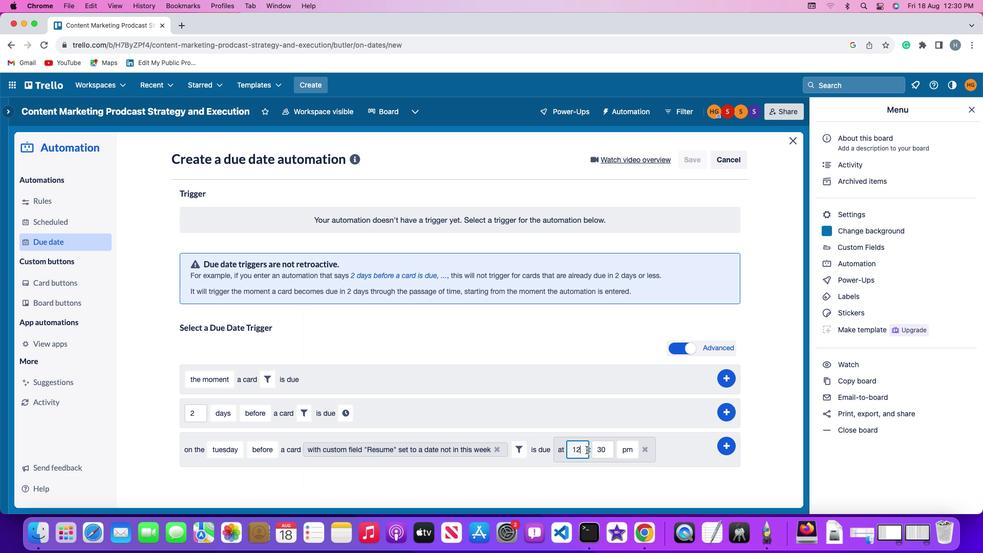 
Action: Key pressed Key.backspace'1'
Screenshot: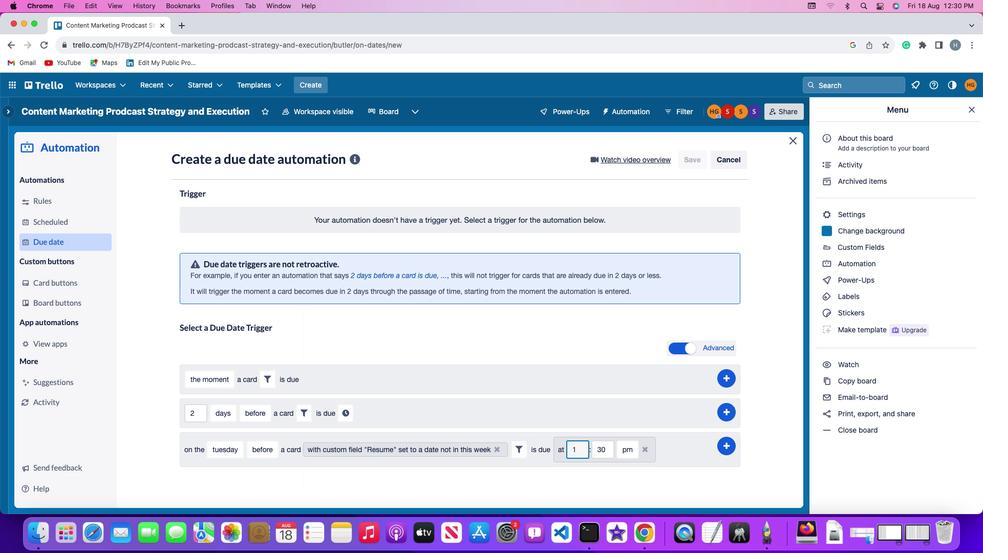 
Action: Mouse moved to (609, 450)
Screenshot: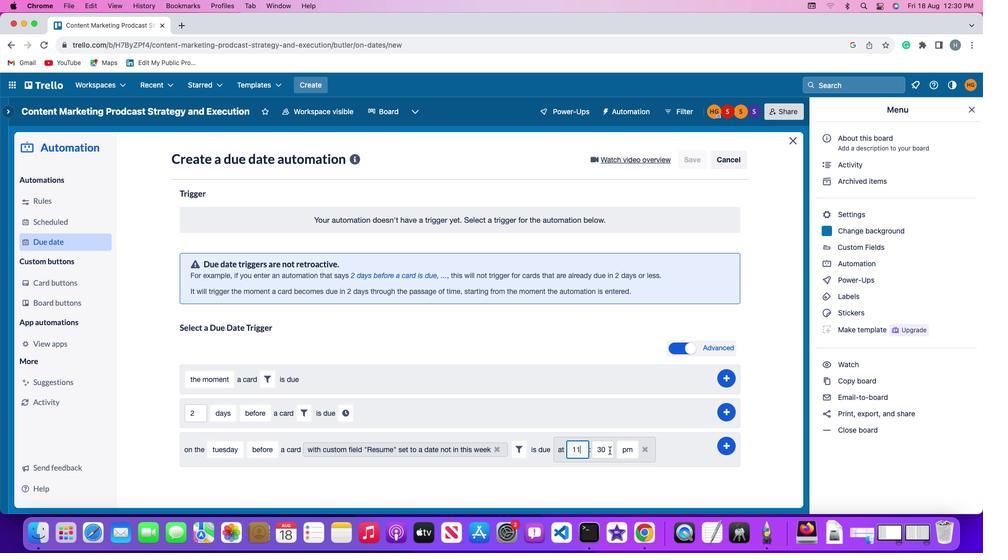 
Action: Mouse pressed left at (609, 450)
Screenshot: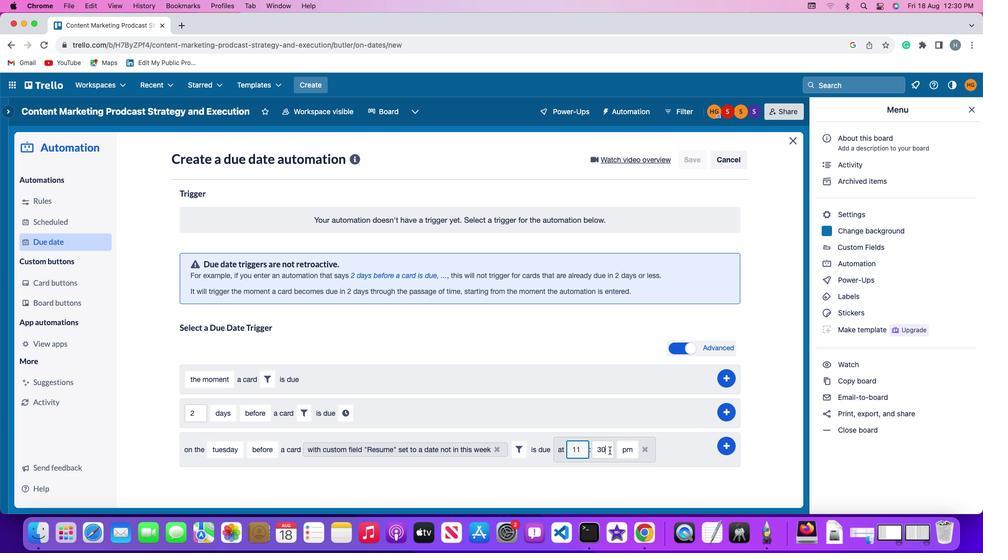 
Action: Key pressed Key.backspaceKey.backspace'0''0'
Screenshot: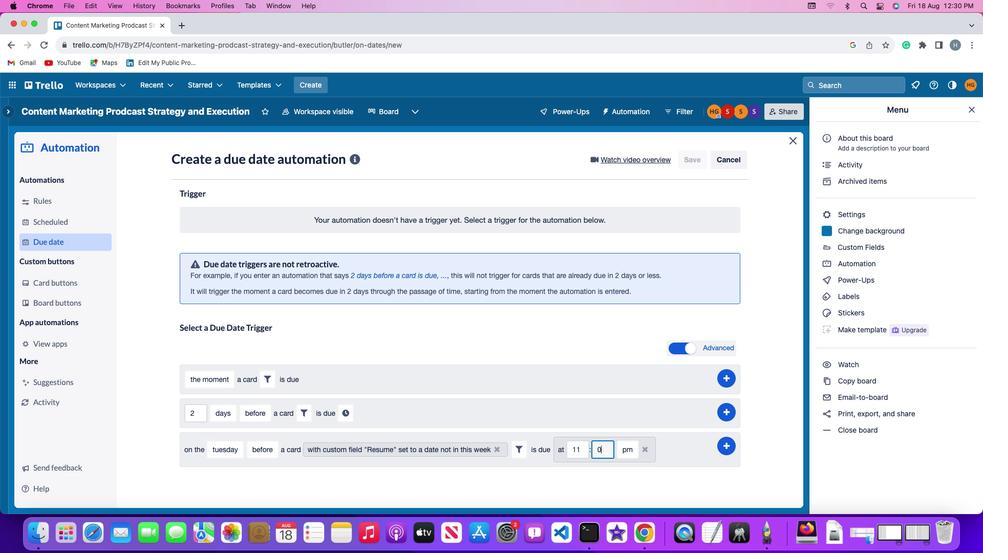 
Action: Mouse moved to (628, 449)
Screenshot: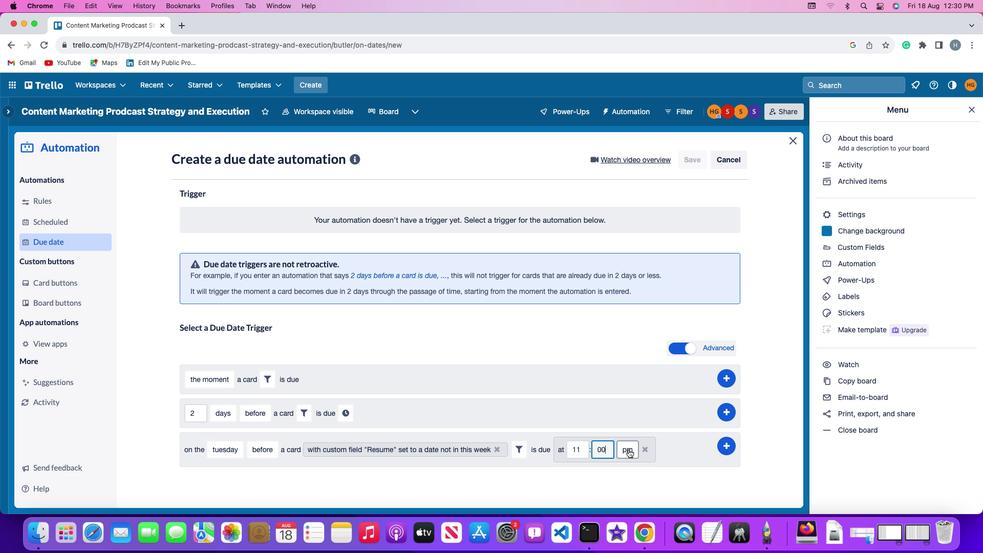 
Action: Mouse pressed left at (628, 449)
Screenshot: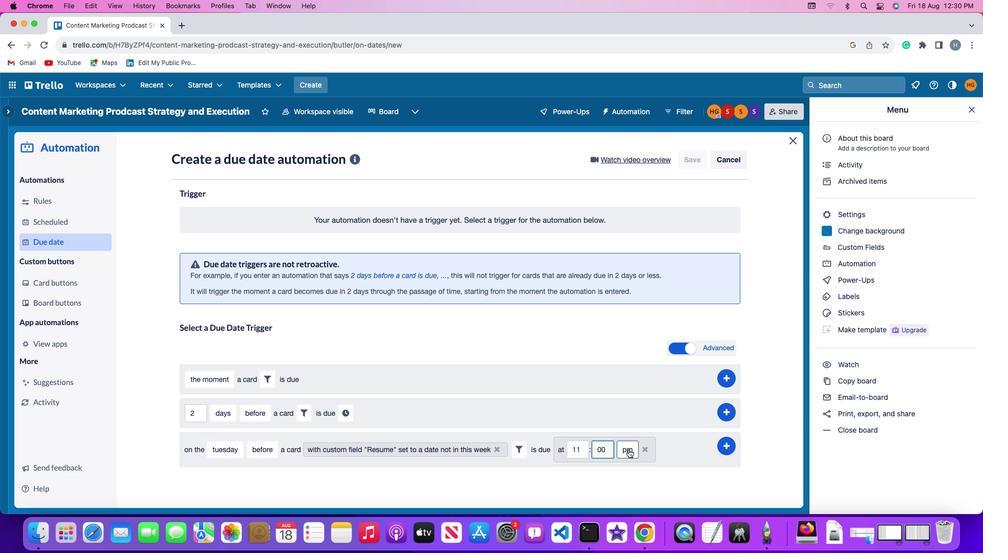 
Action: Mouse moved to (625, 468)
Screenshot: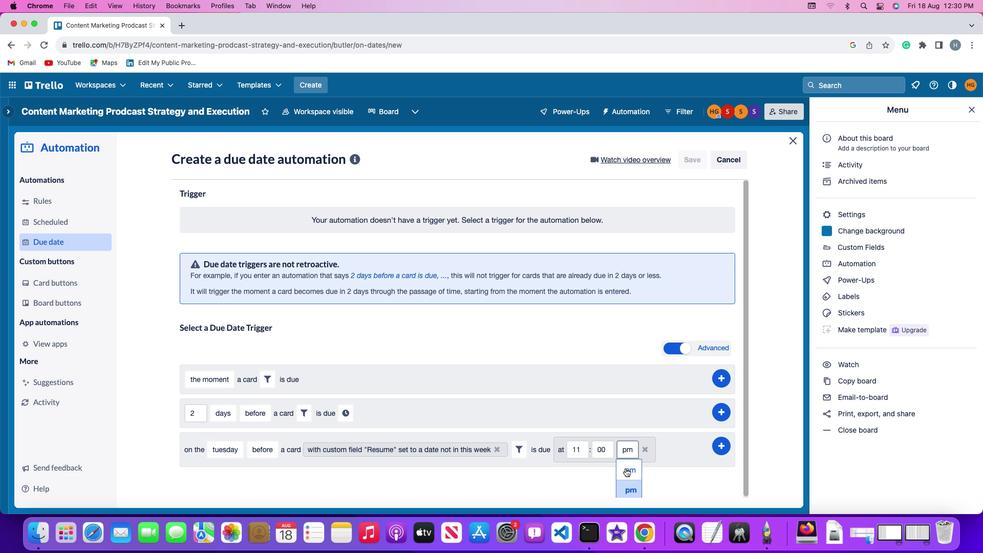 
Action: Mouse pressed left at (625, 468)
Screenshot: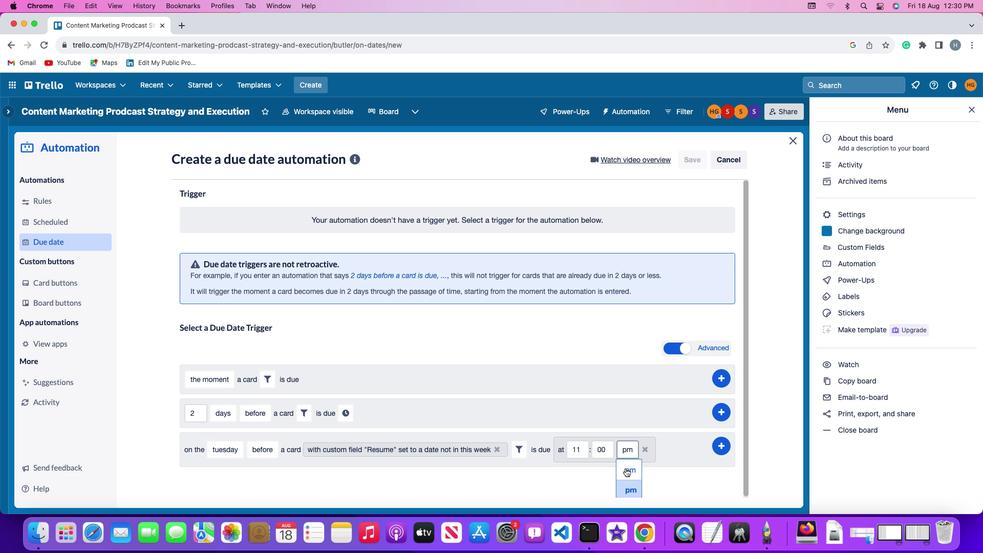 
Action: Mouse moved to (725, 444)
Screenshot: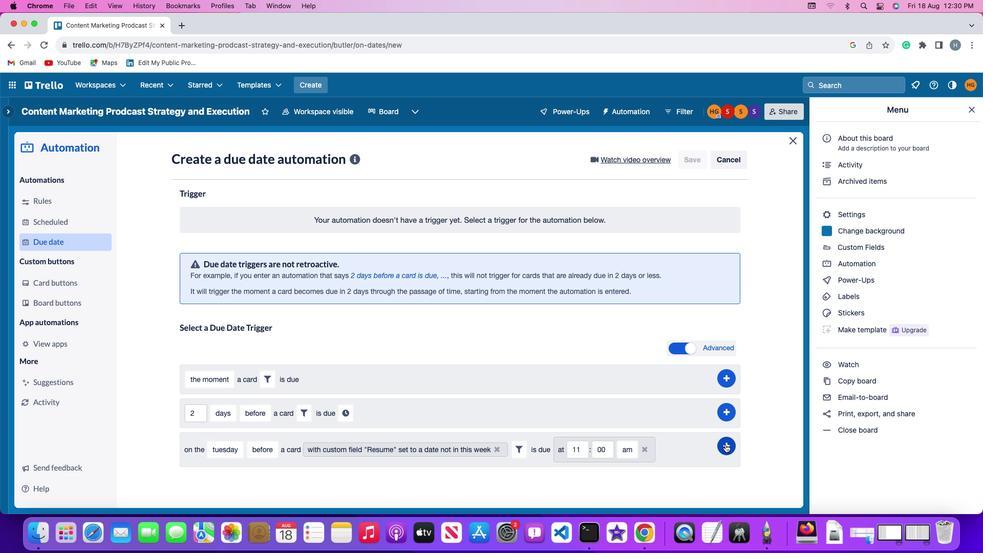 
Action: Mouse pressed left at (725, 444)
Screenshot: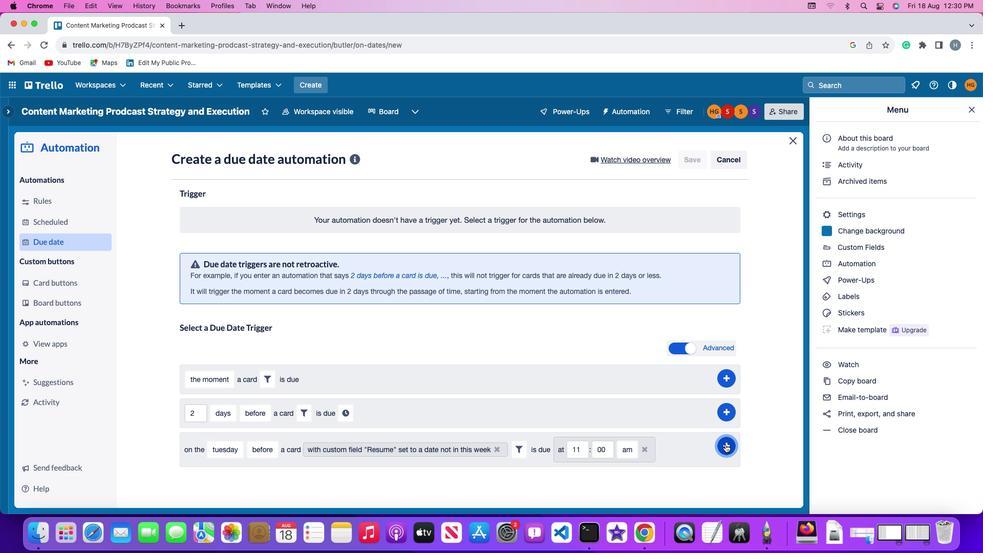 
Action: Mouse moved to (764, 383)
Screenshot: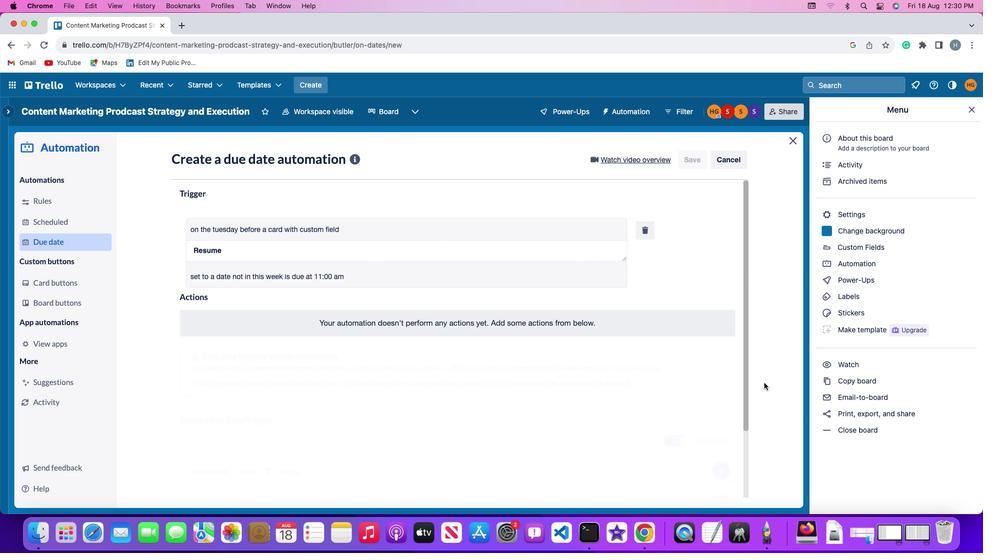 
